 Task: Add Vital Proteins Collagen Peptide Packet to the cart.
Action: Mouse moved to (263, 120)
Screenshot: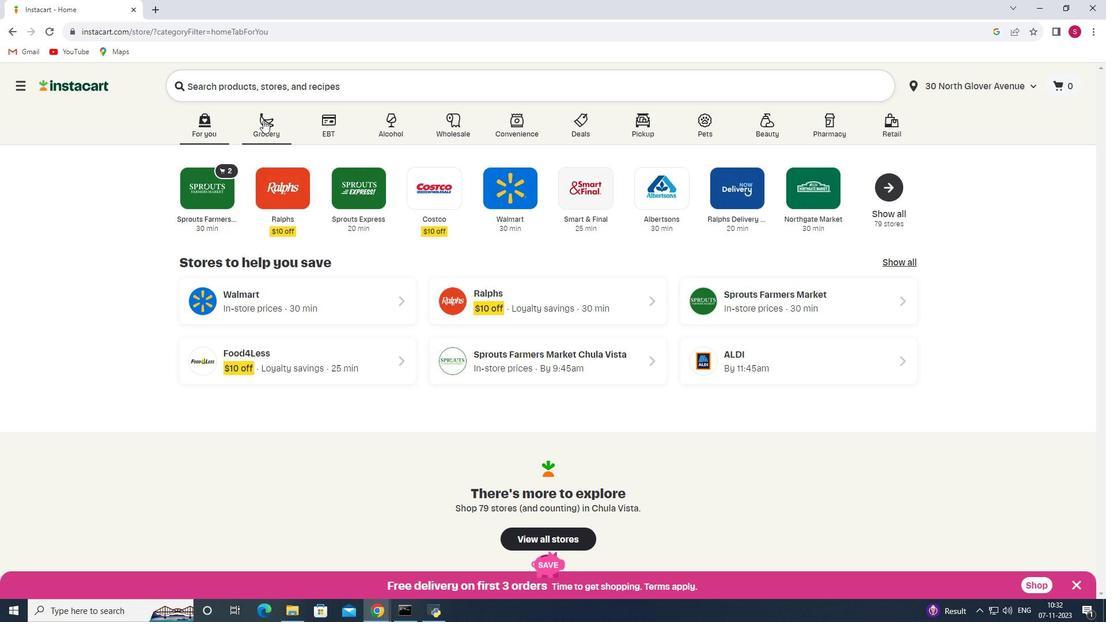 
Action: Mouse pressed left at (263, 120)
Screenshot: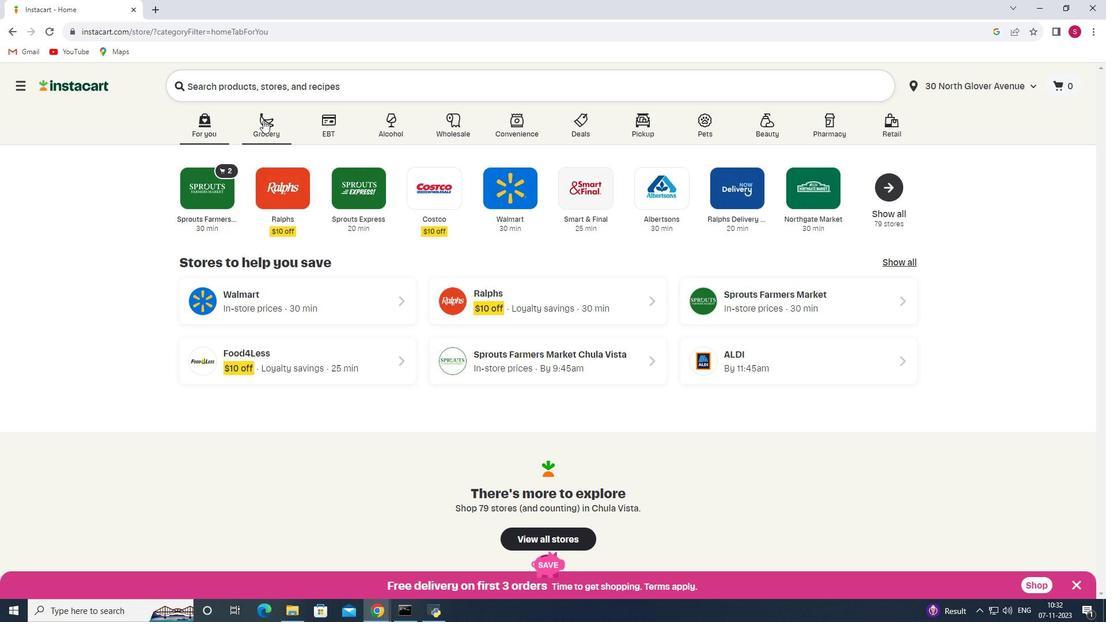 
Action: Mouse moved to (247, 343)
Screenshot: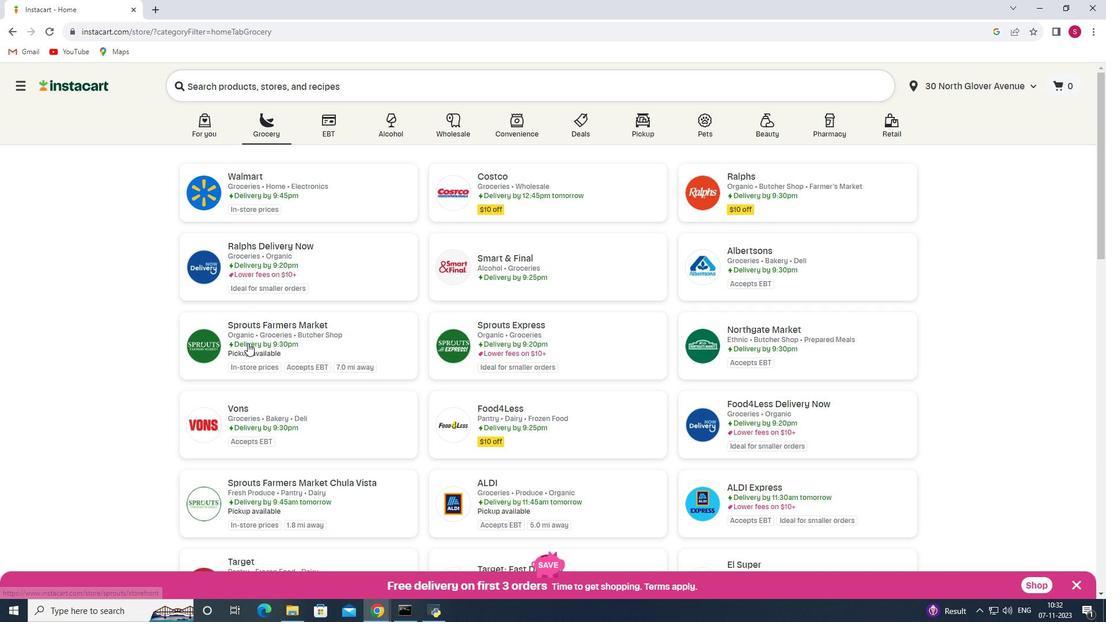 
Action: Mouse pressed left at (247, 343)
Screenshot: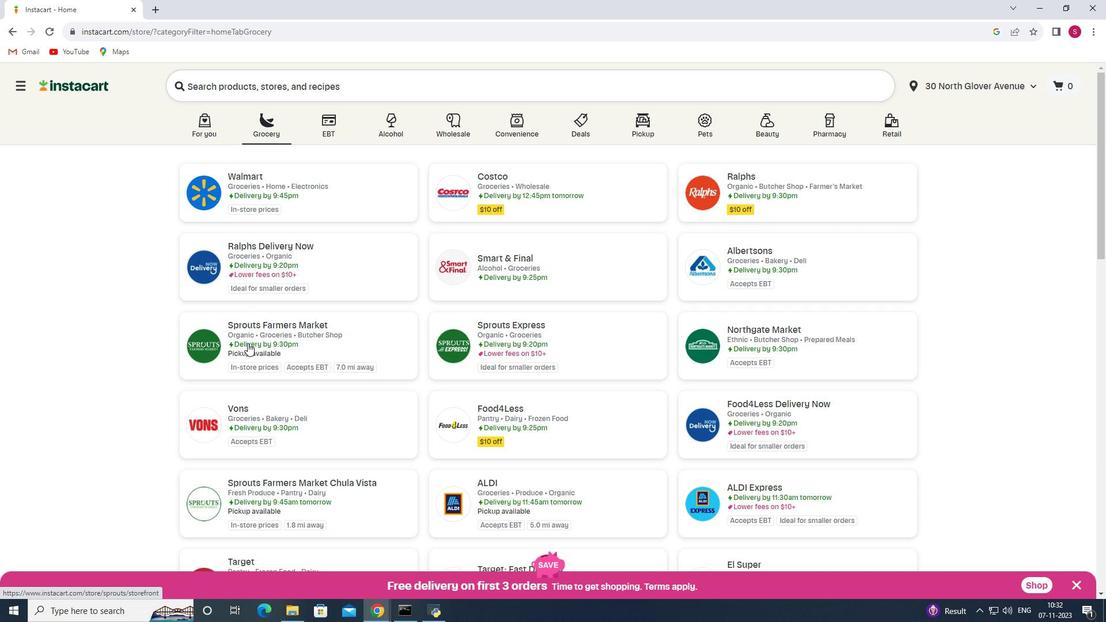 
Action: Mouse moved to (86, 325)
Screenshot: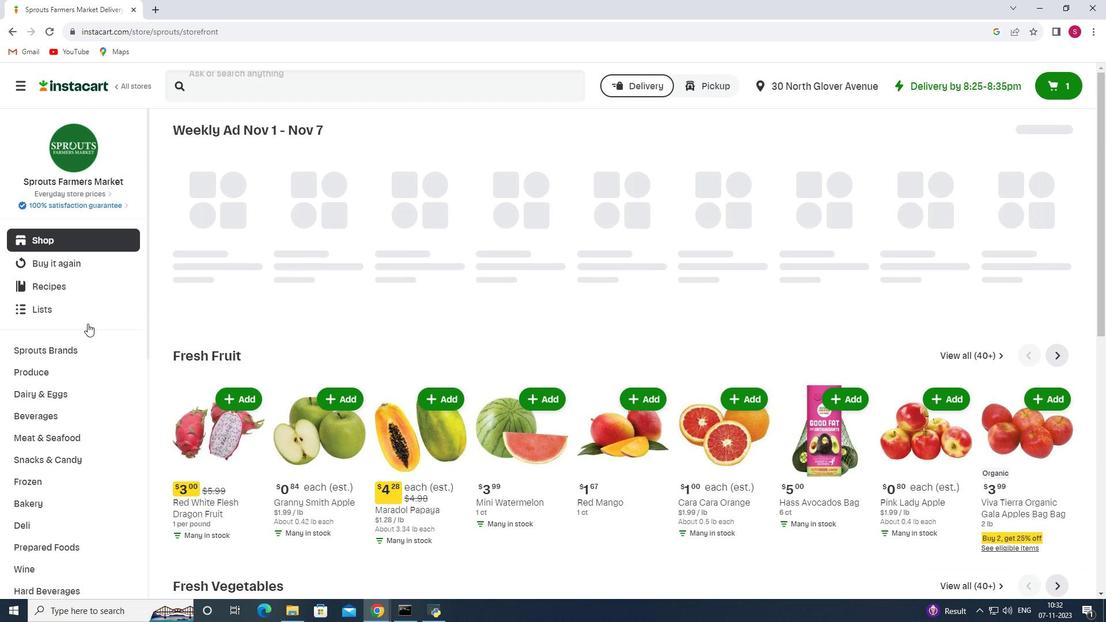 
Action: Mouse scrolled (86, 324) with delta (0, 0)
Screenshot: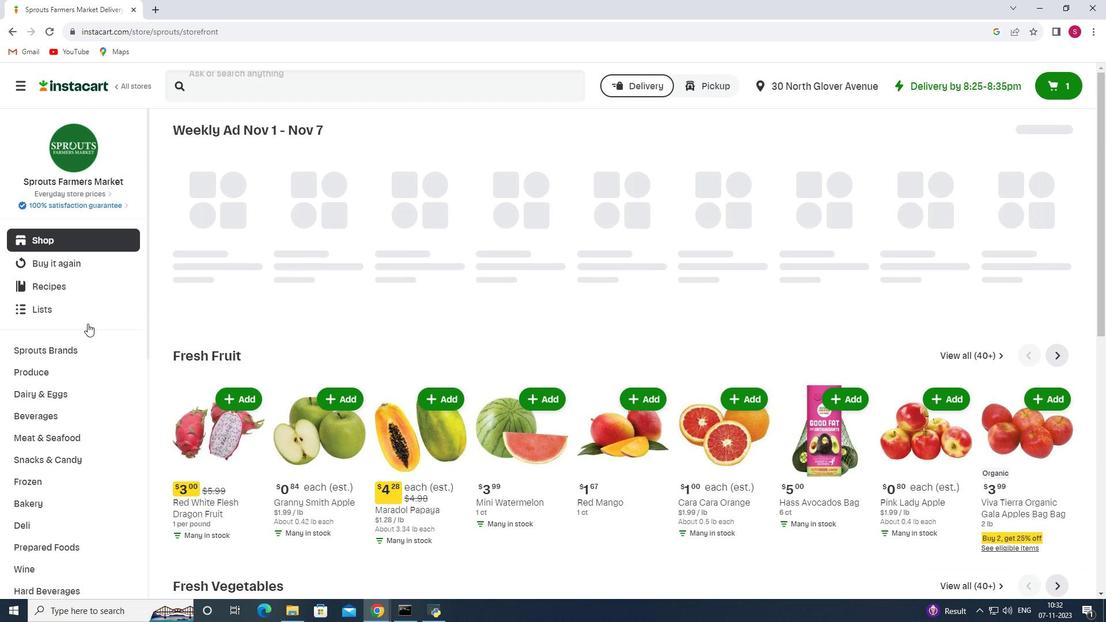 
Action: Mouse moved to (84, 328)
Screenshot: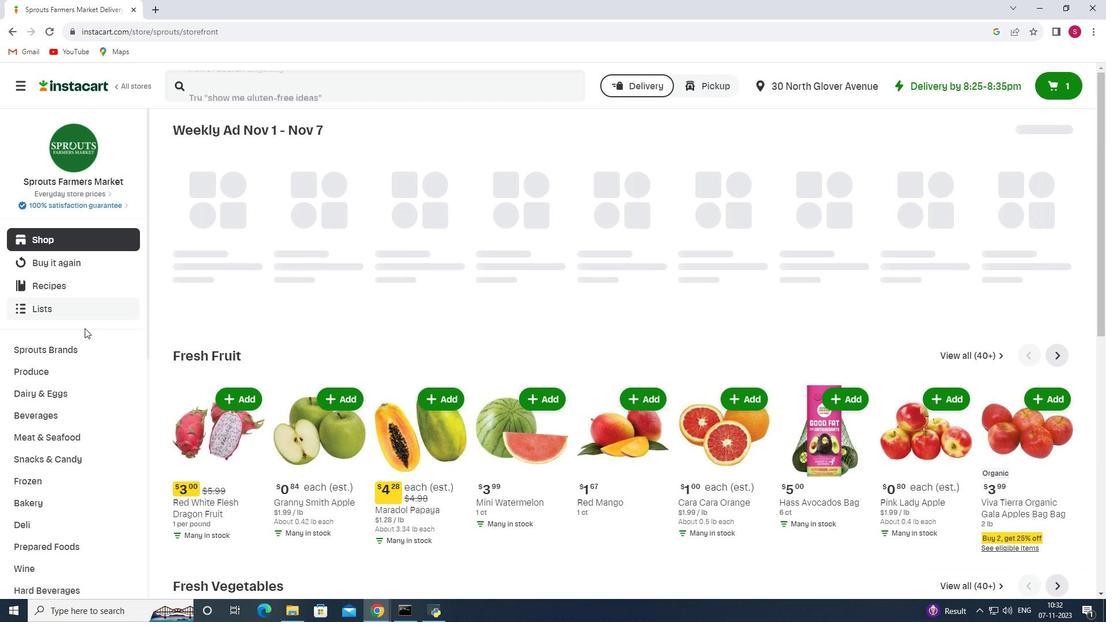 
Action: Mouse scrolled (84, 327) with delta (0, 0)
Screenshot: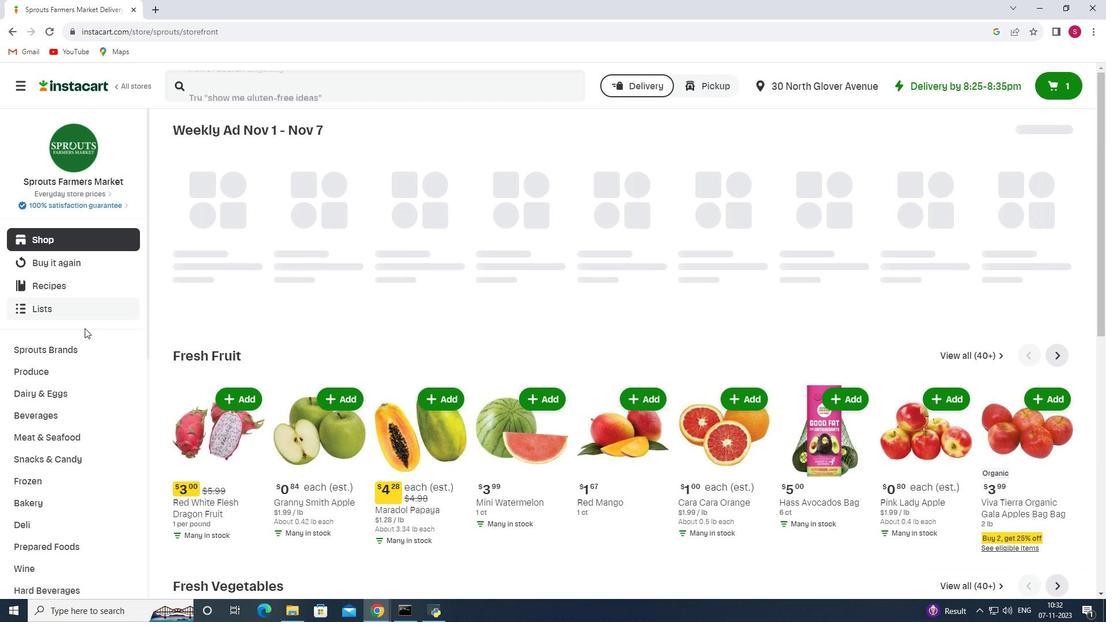 
Action: Mouse moved to (84, 328)
Screenshot: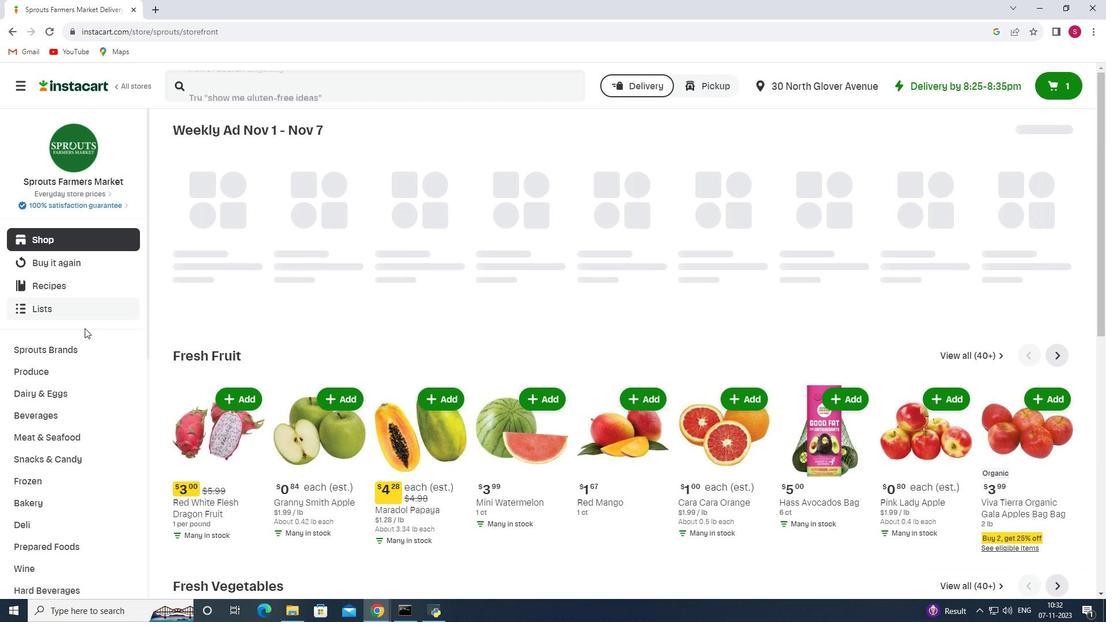 
Action: Mouse scrolled (84, 328) with delta (0, 0)
Screenshot: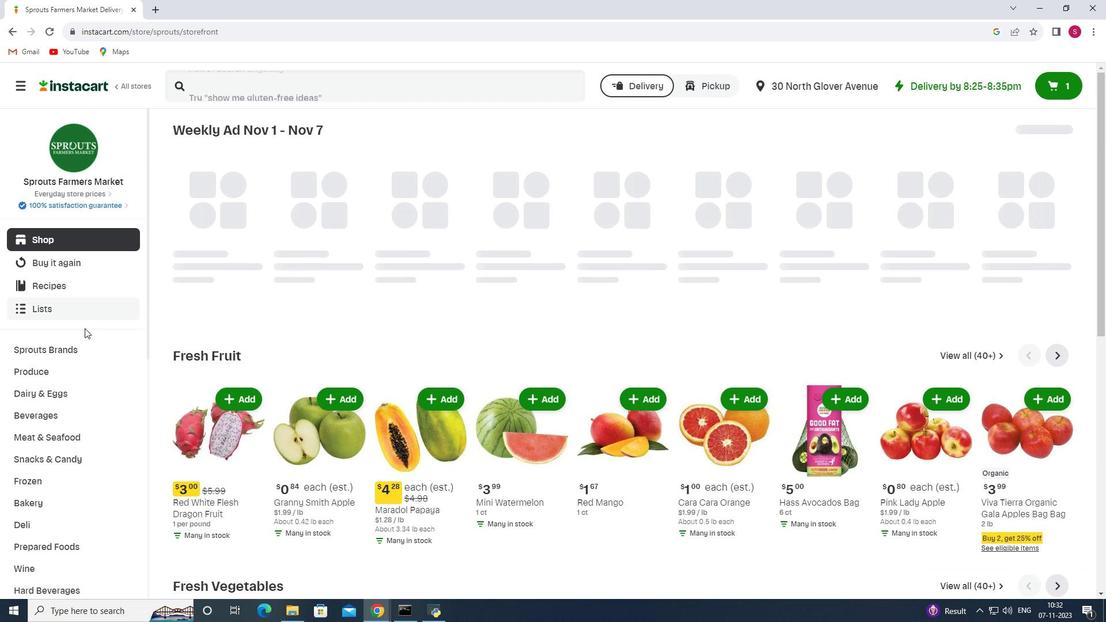 
Action: Mouse moved to (84, 329)
Screenshot: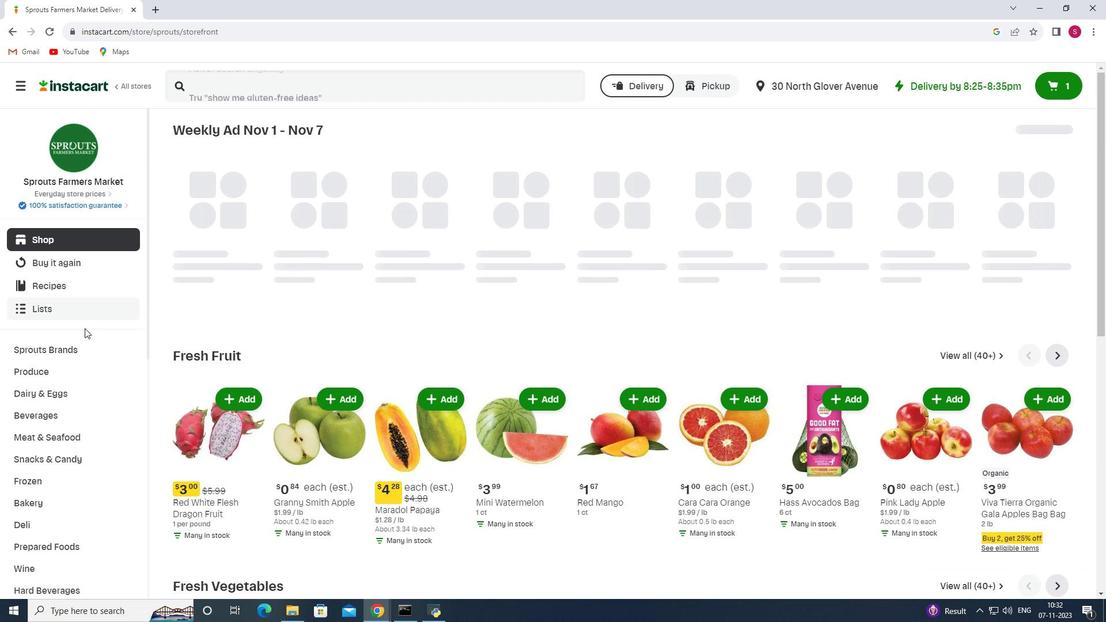 
Action: Mouse scrolled (84, 328) with delta (0, 0)
Screenshot: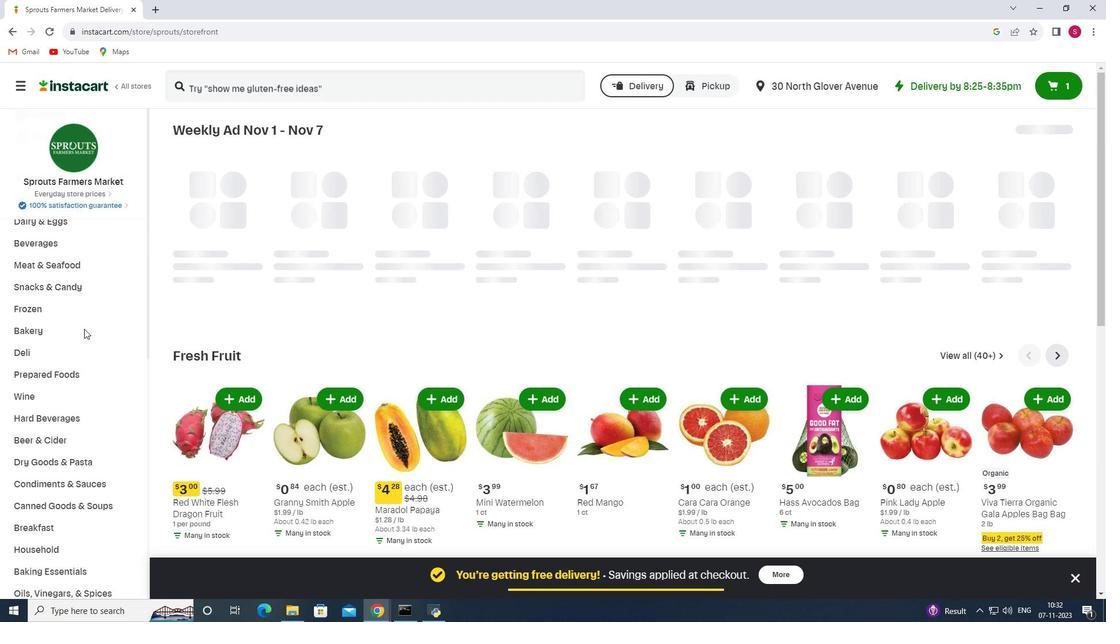 
Action: Mouse scrolled (84, 328) with delta (0, 0)
Screenshot: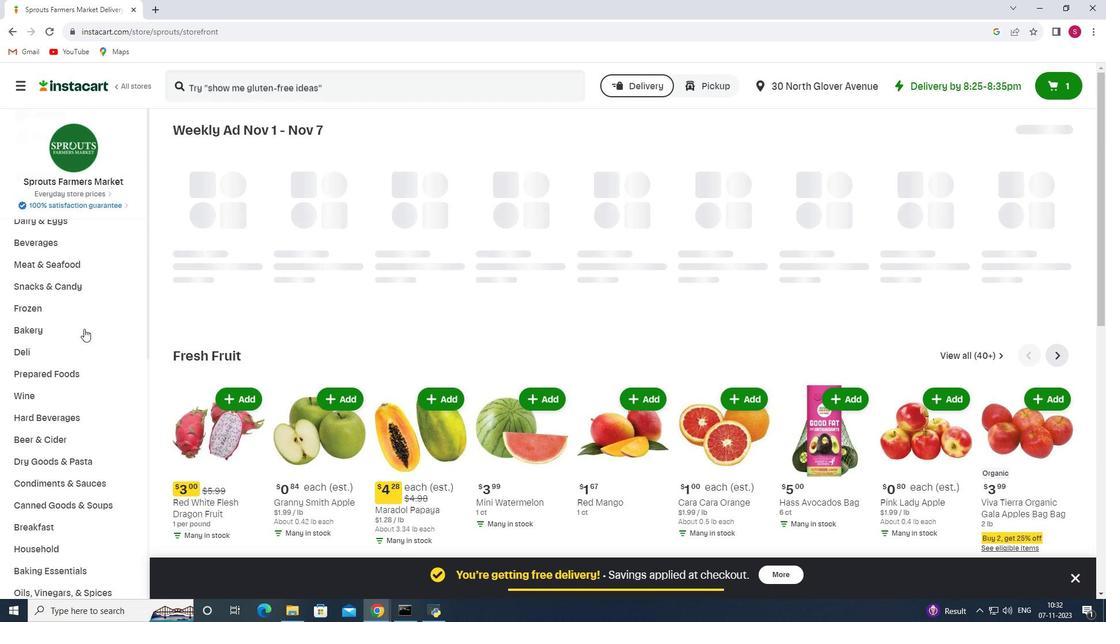 
Action: Mouse scrolled (84, 328) with delta (0, 0)
Screenshot: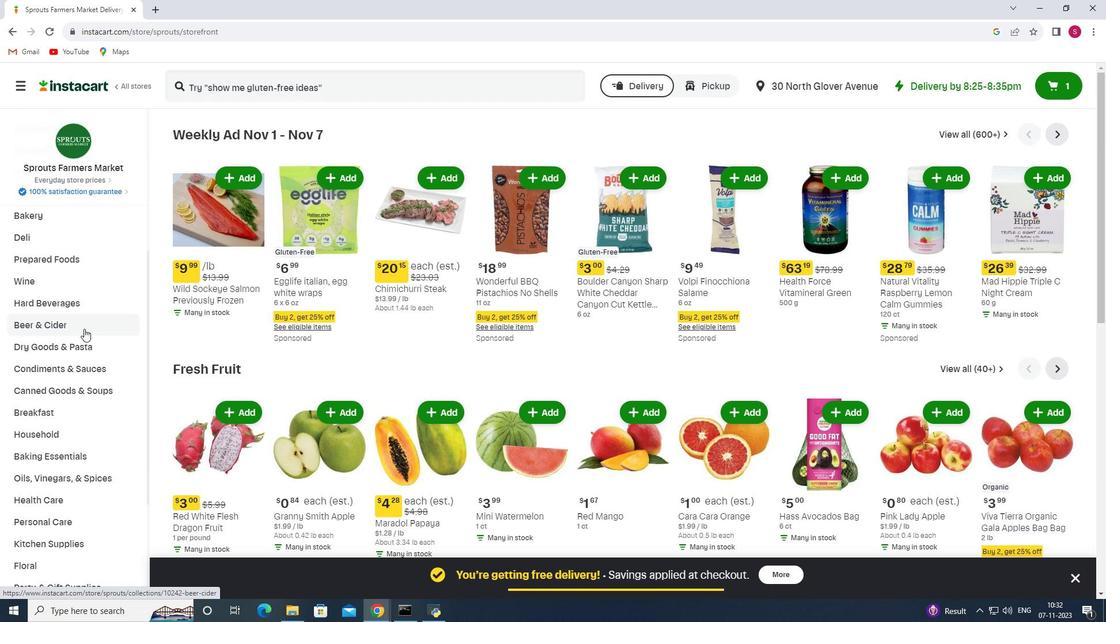 
Action: Mouse scrolled (84, 328) with delta (0, 0)
Screenshot: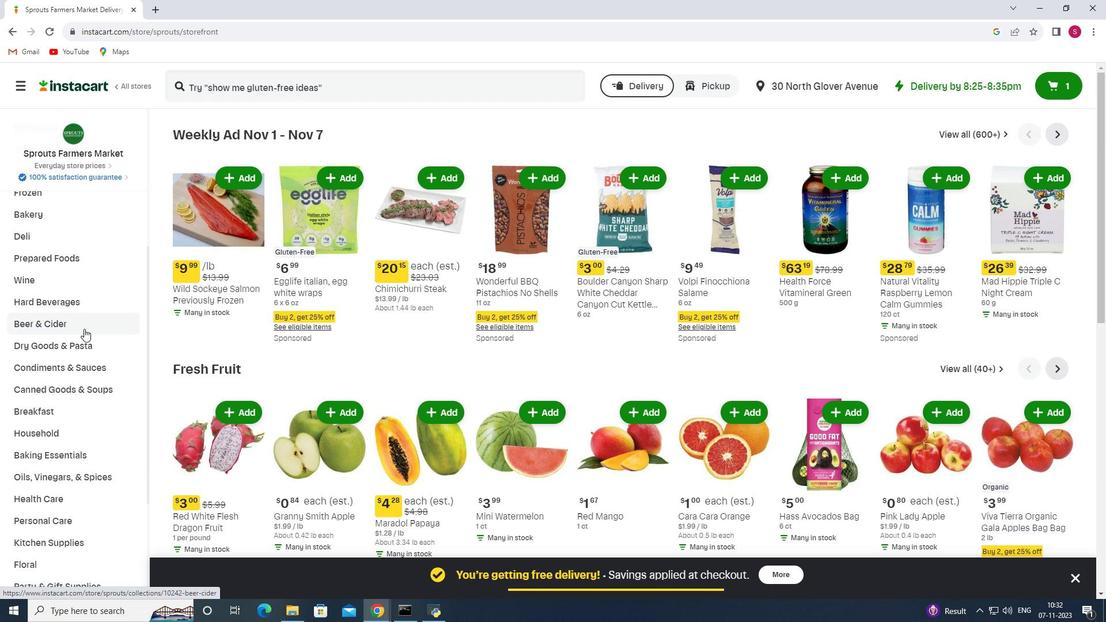 
Action: Mouse scrolled (84, 328) with delta (0, 0)
Screenshot: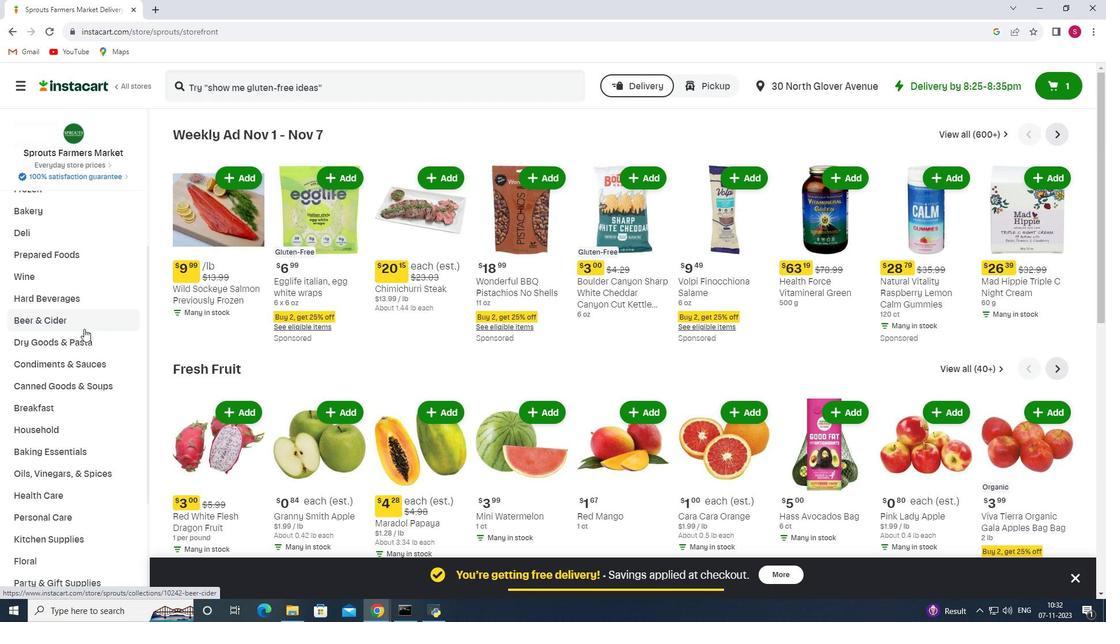
Action: Mouse moved to (50, 386)
Screenshot: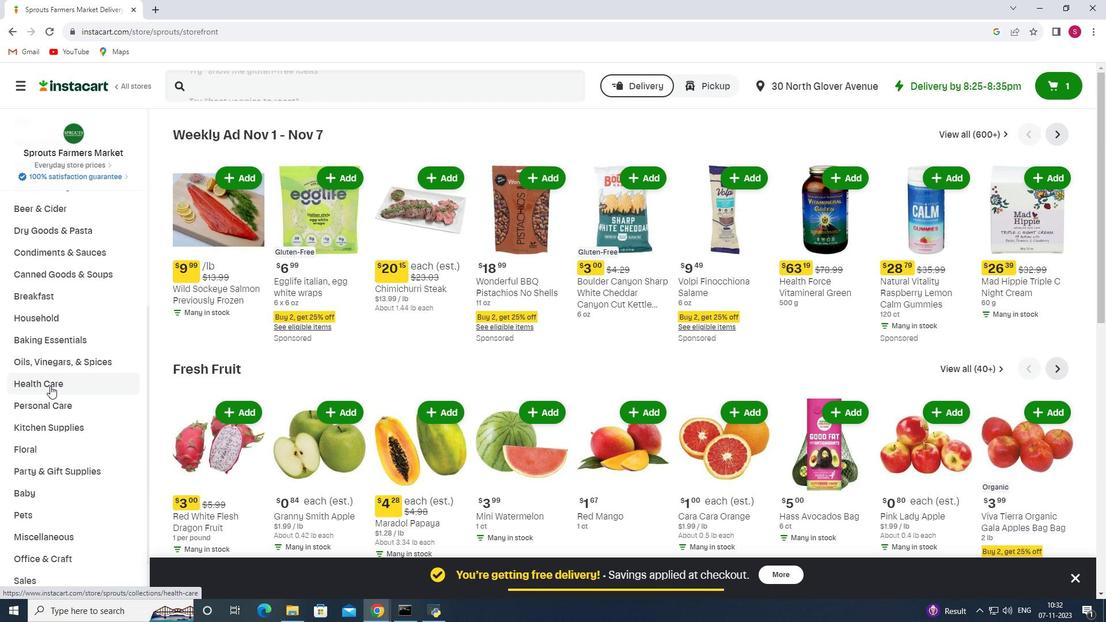 
Action: Mouse pressed left at (50, 386)
Screenshot: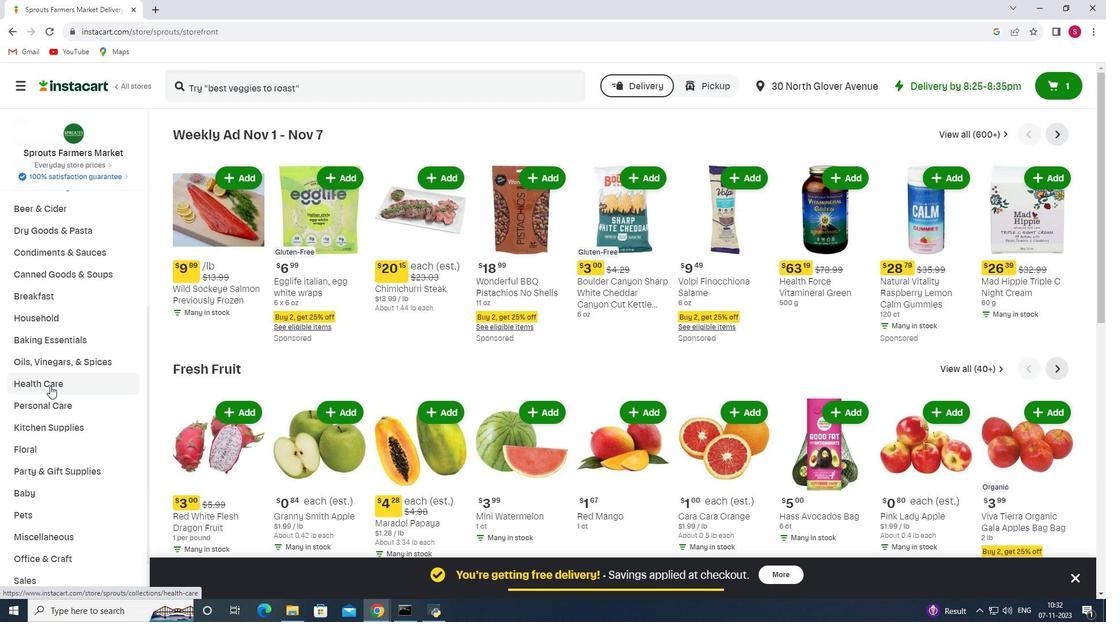 
Action: Mouse moved to (391, 169)
Screenshot: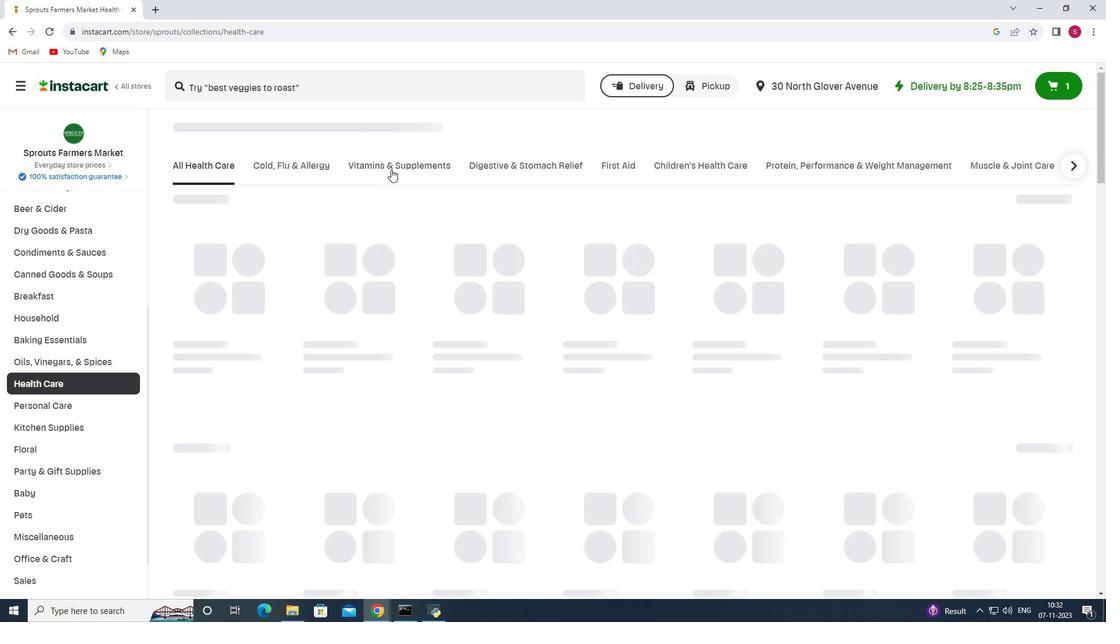 
Action: Mouse pressed left at (391, 169)
Screenshot: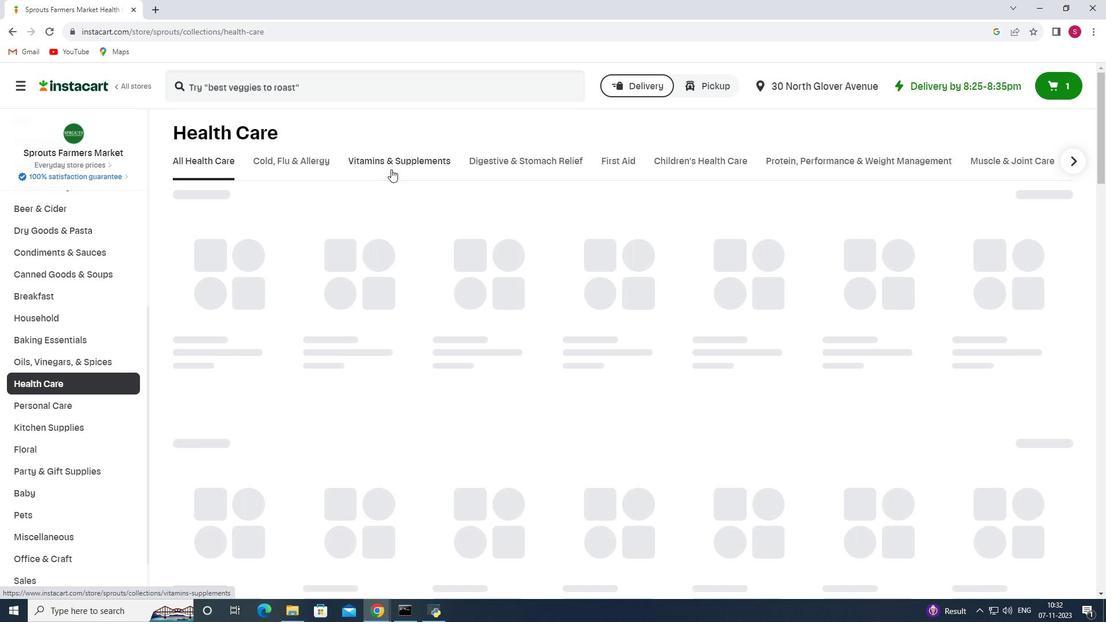 
Action: Mouse moved to (461, 213)
Screenshot: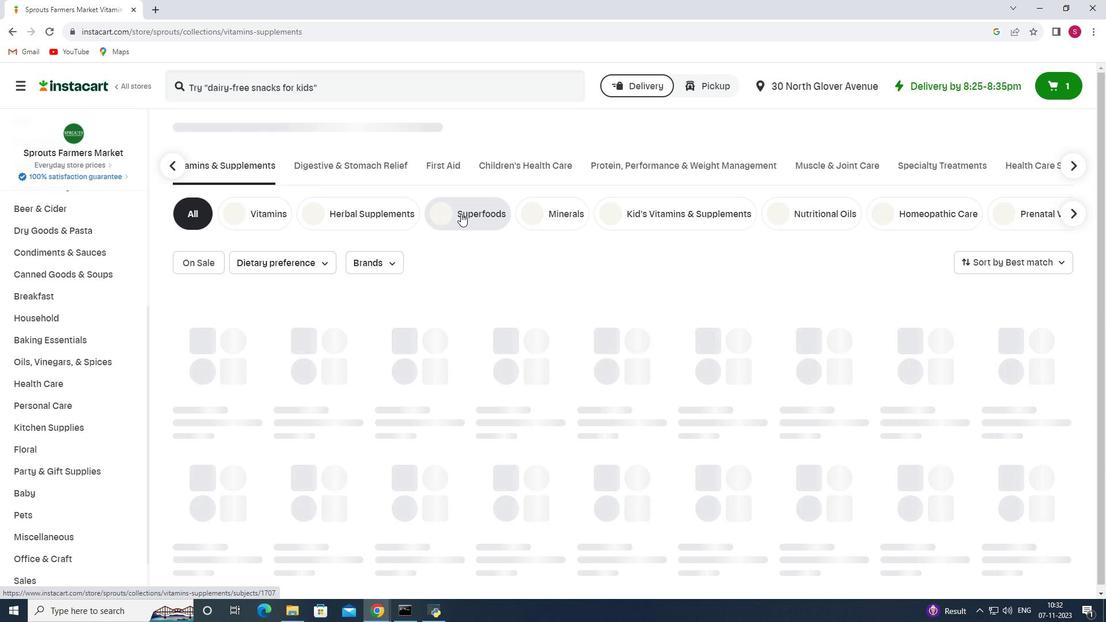
Action: Mouse pressed left at (461, 213)
Screenshot: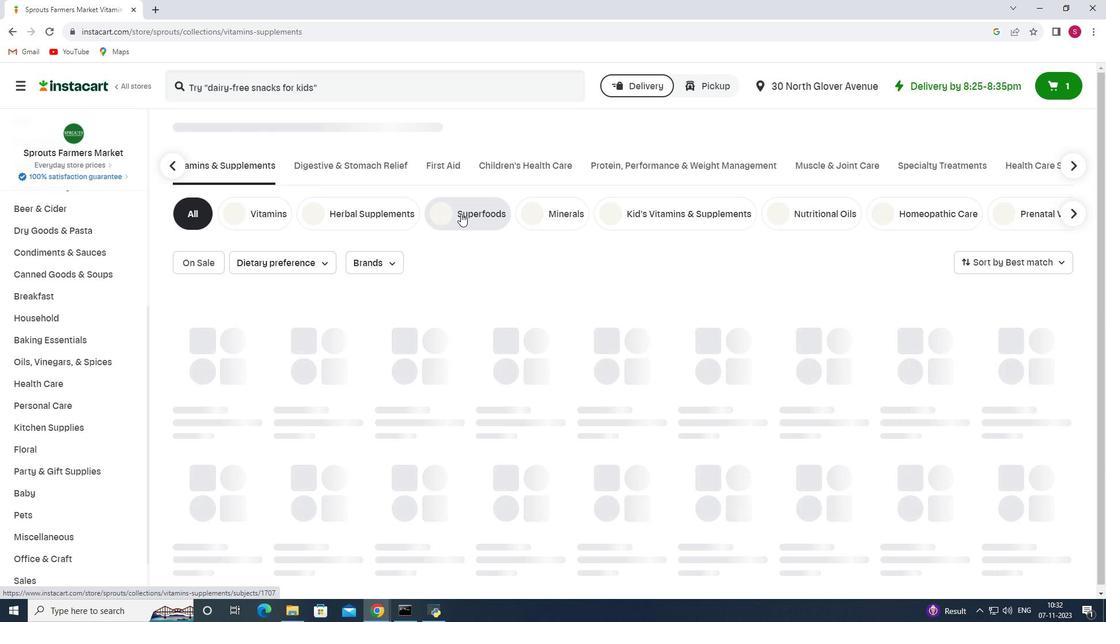 
Action: Mouse moved to (358, 87)
Screenshot: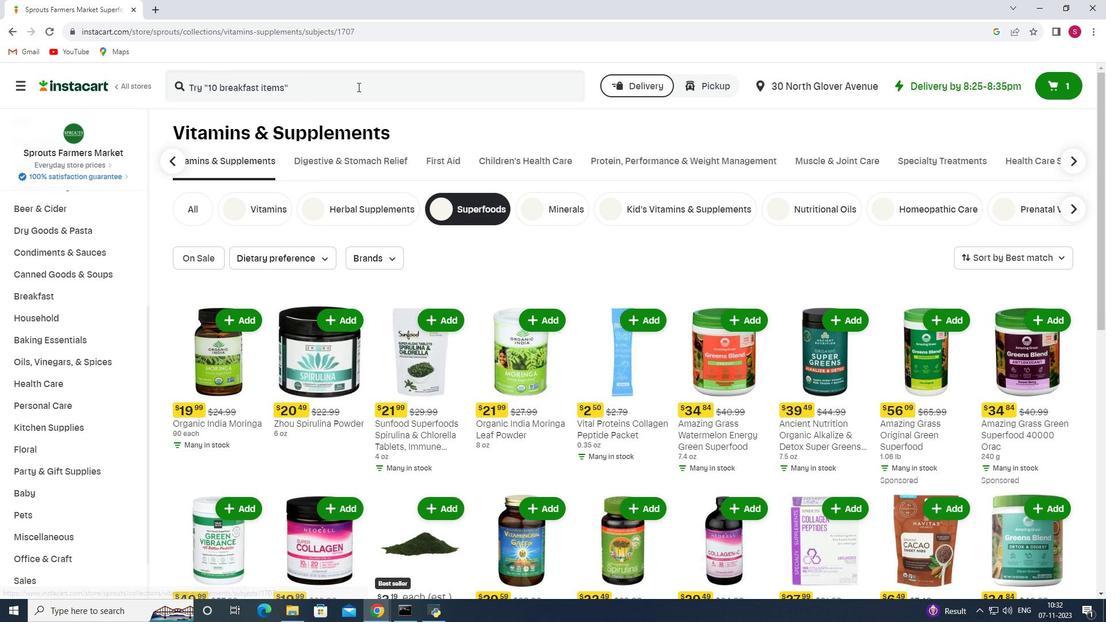 
Action: Mouse pressed left at (358, 87)
Screenshot: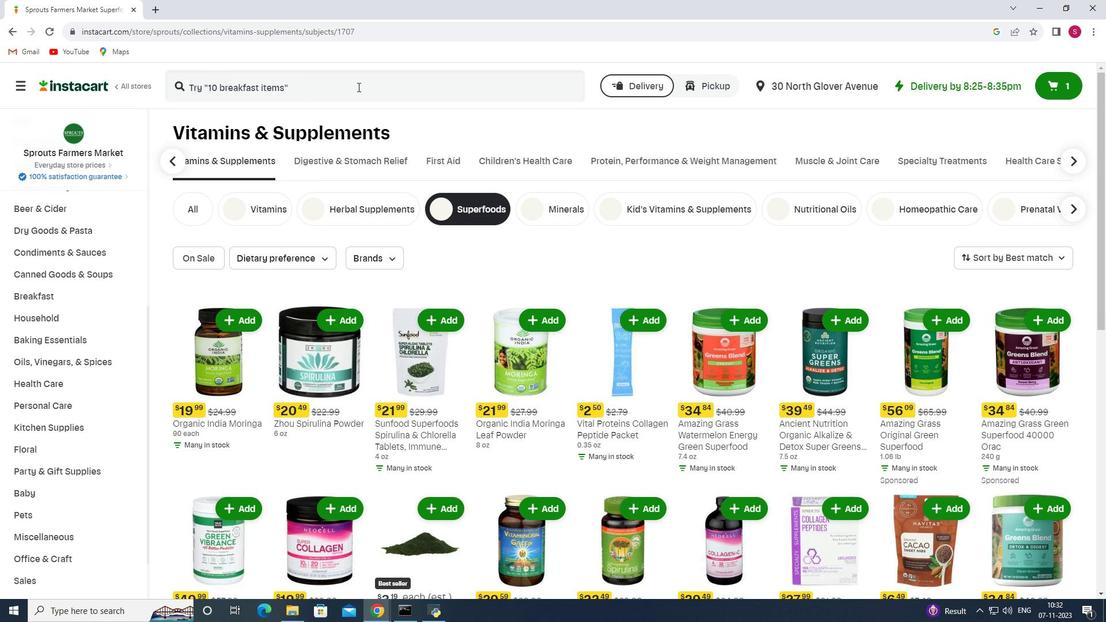 
Action: Key pressed <Key.shift><Key.shift><Key.shift><Key.shift><Key.shift><Key.shift><Key.shift><Key.shift>Vital<Key.space><Key.shift>Proteins<Key.space><Key.shift>Collagen<Key.space><Key.shift>peptide<Key.space><Key.shift>packet<Key.enter>
Screenshot: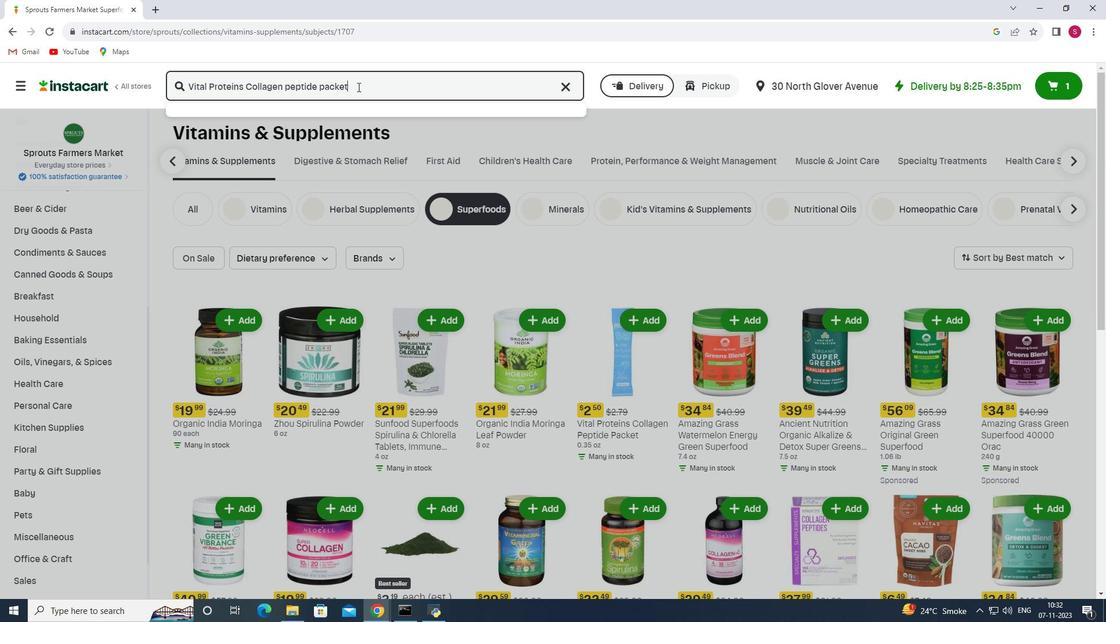 
Action: Mouse moved to (381, 139)
Screenshot: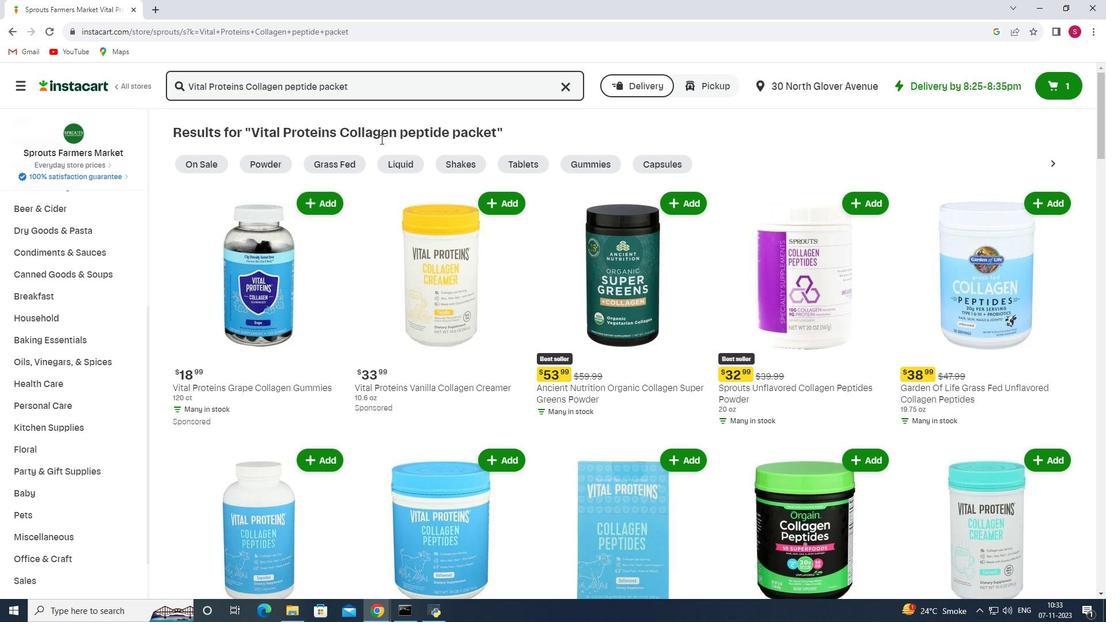 
Action: Mouse scrolled (381, 138) with delta (0, 0)
Screenshot: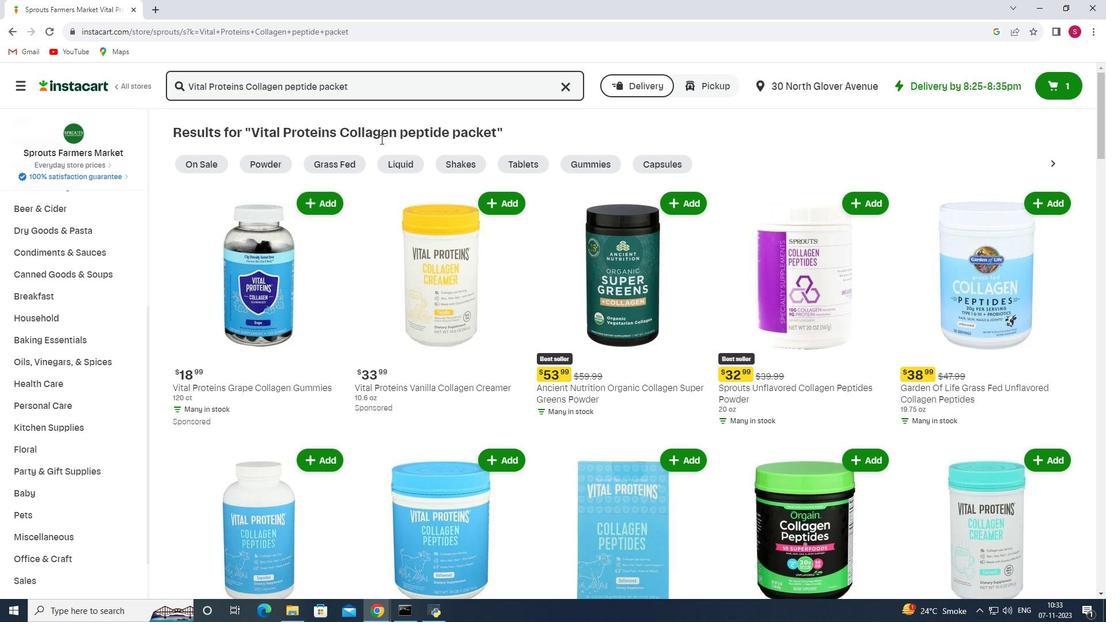 
Action: Mouse moved to (453, 200)
Screenshot: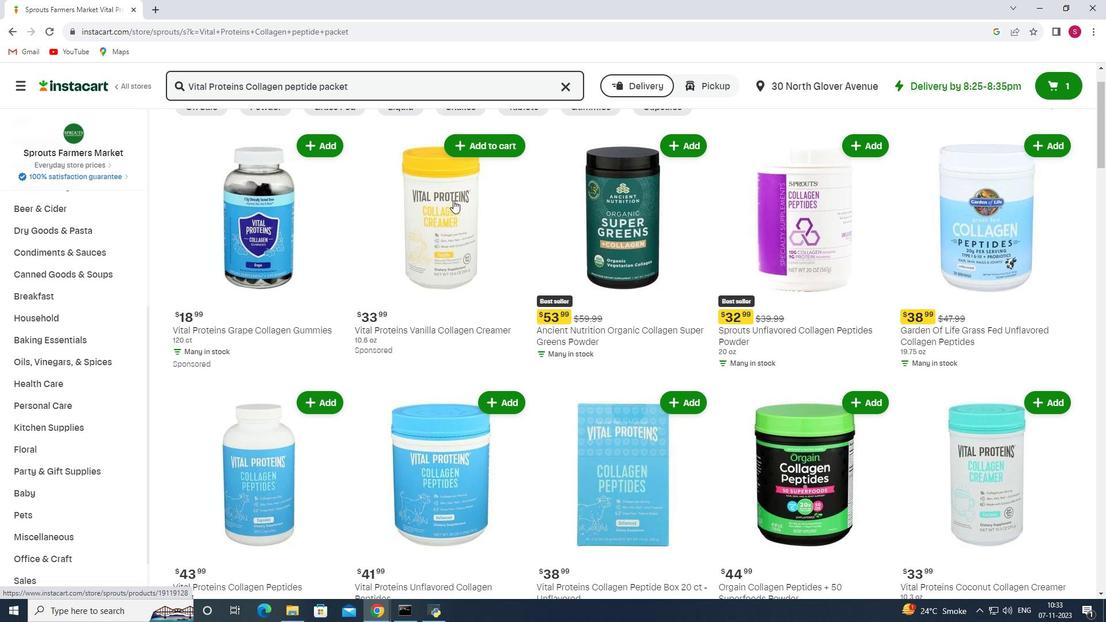 
Action: Mouse scrolled (453, 200) with delta (0, 0)
Screenshot: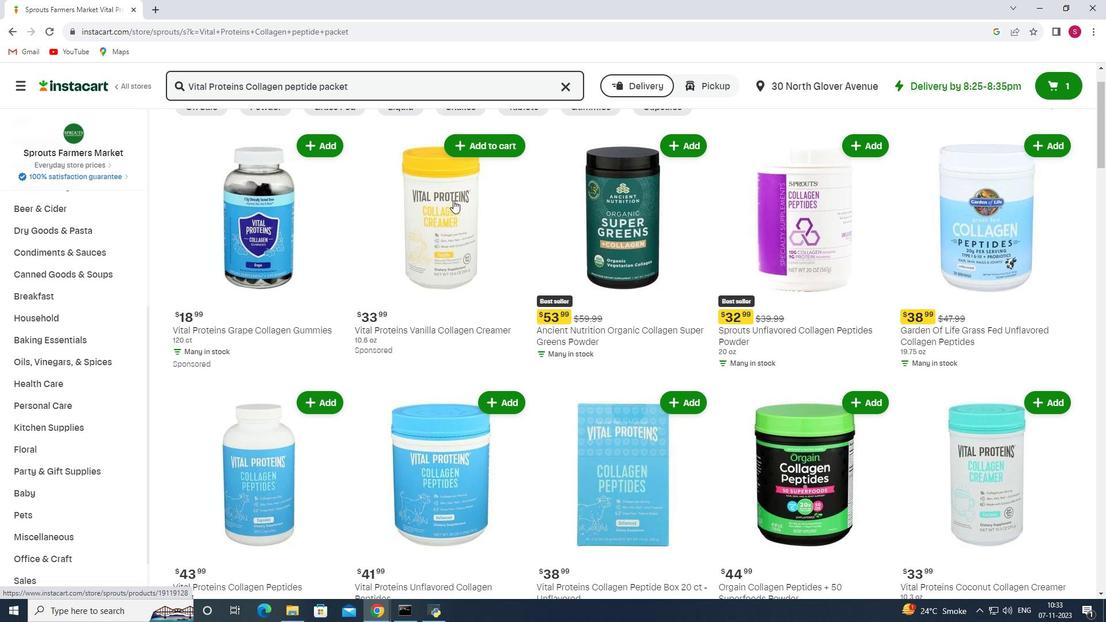 
Action: Mouse scrolled (453, 200) with delta (0, 0)
Screenshot: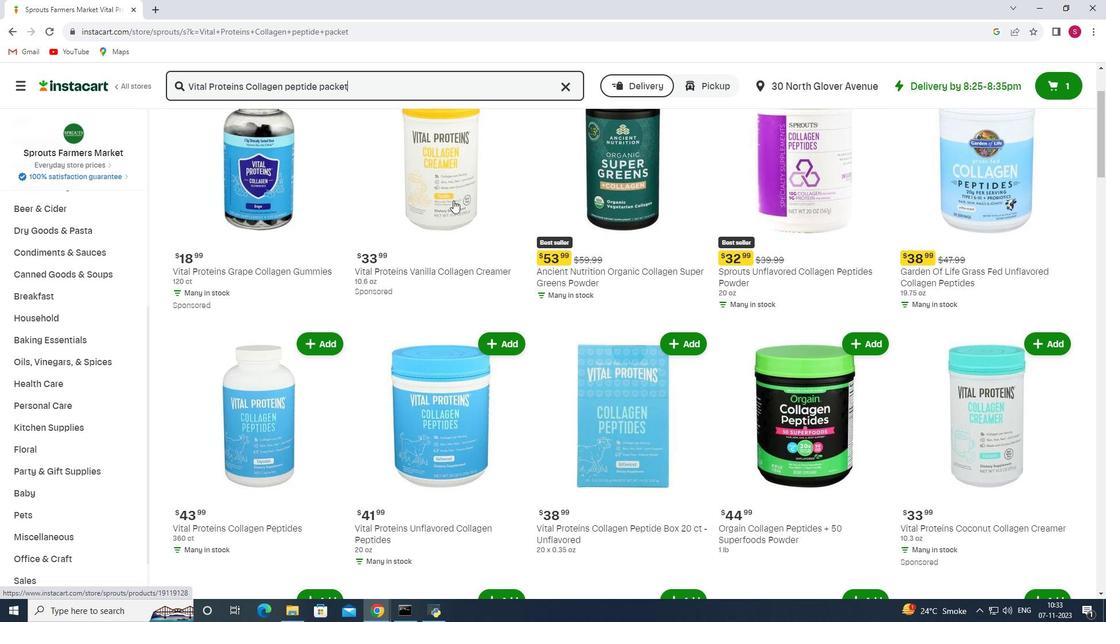 
Action: Mouse scrolled (453, 200) with delta (0, 0)
Screenshot: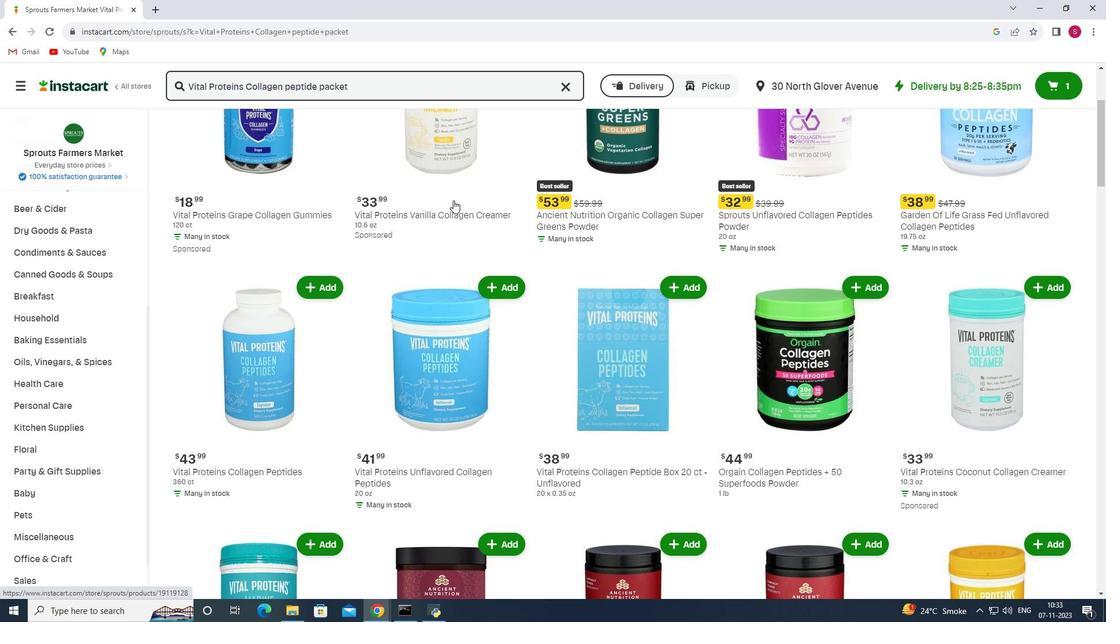 
Action: Mouse moved to (460, 184)
Screenshot: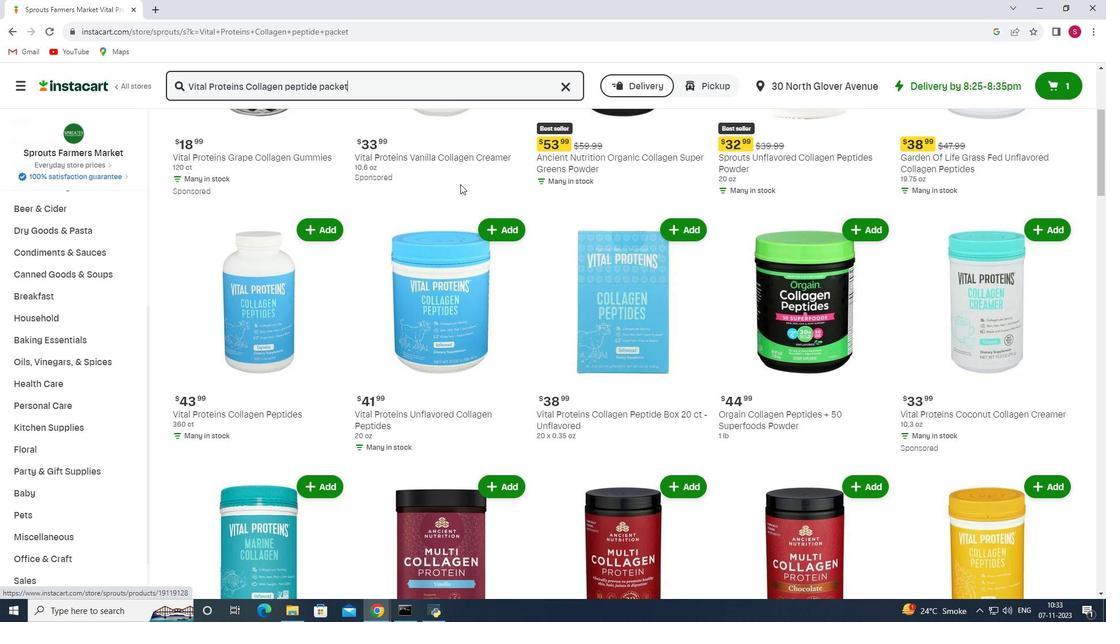 
Action: Mouse scrolled (460, 183) with delta (0, 0)
Screenshot: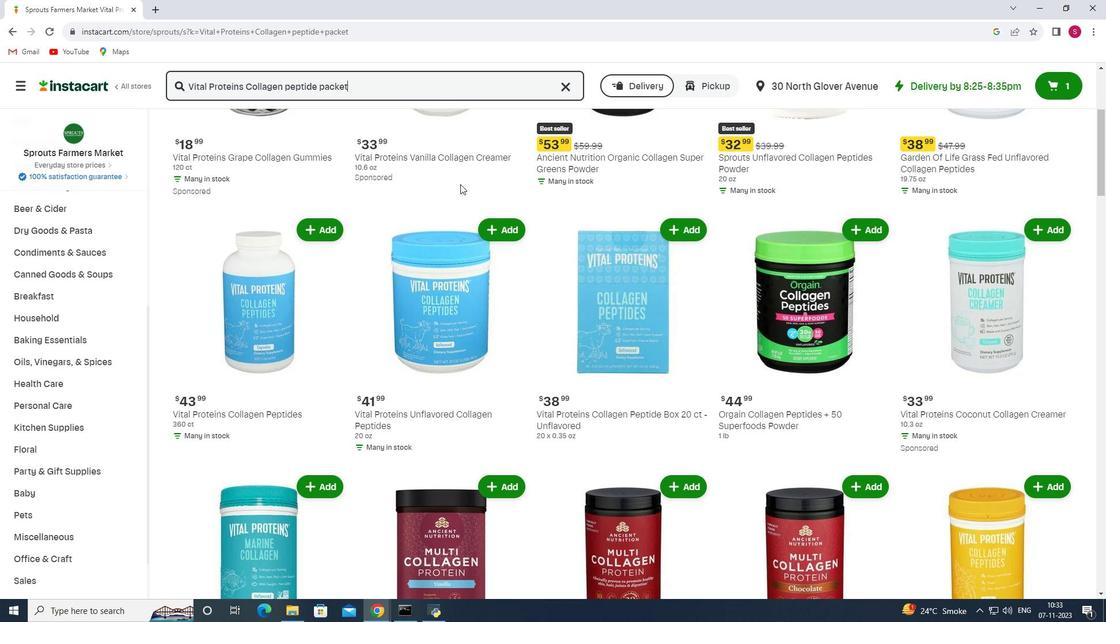 
Action: Mouse moved to (489, 182)
Screenshot: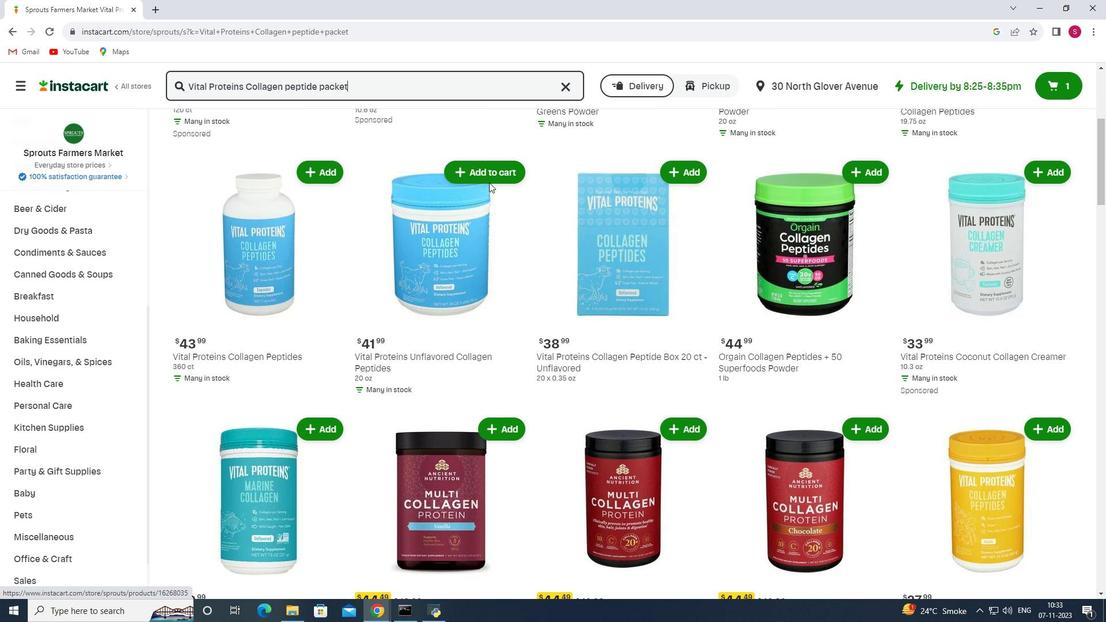 
Action: Mouse scrolled (489, 182) with delta (0, 0)
Screenshot: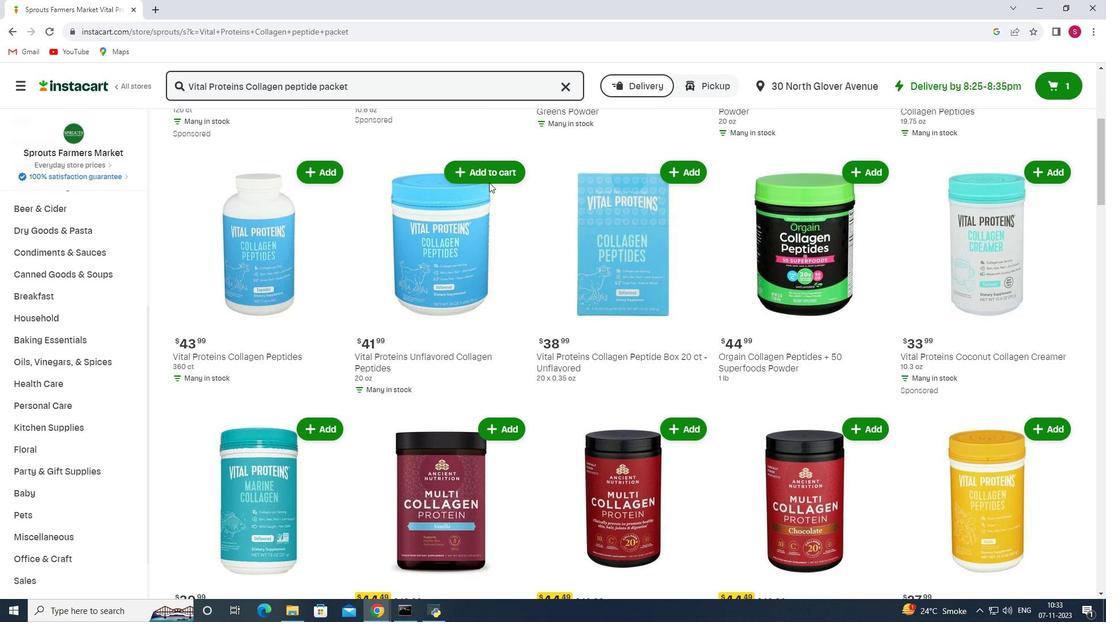 
Action: Mouse scrolled (489, 182) with delta (0, 0)
Screenshot: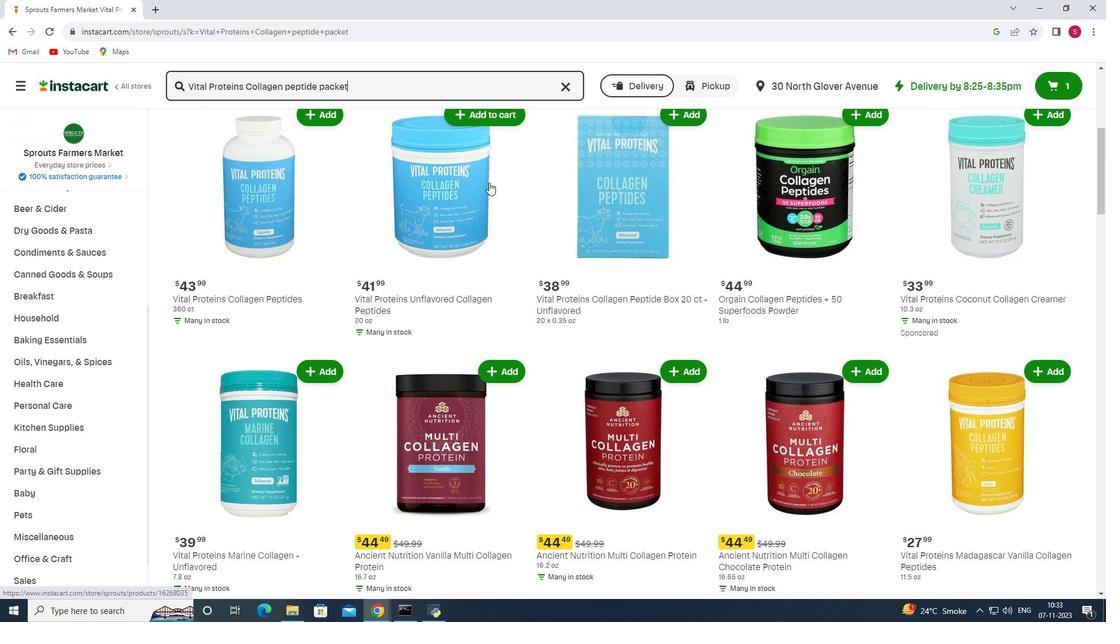 
Action: Mouse scrolled (489, 182) with delta (0, 0)
Screenshot: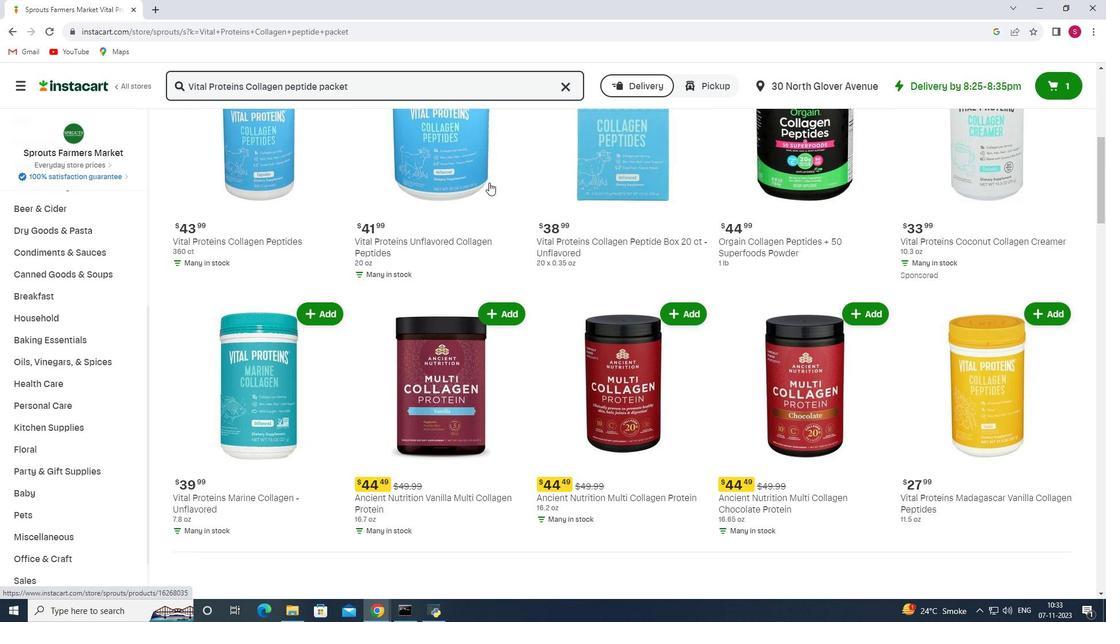 
Action: Mouse scrolled (489, 182) with delta (0, 0)
Screenshot: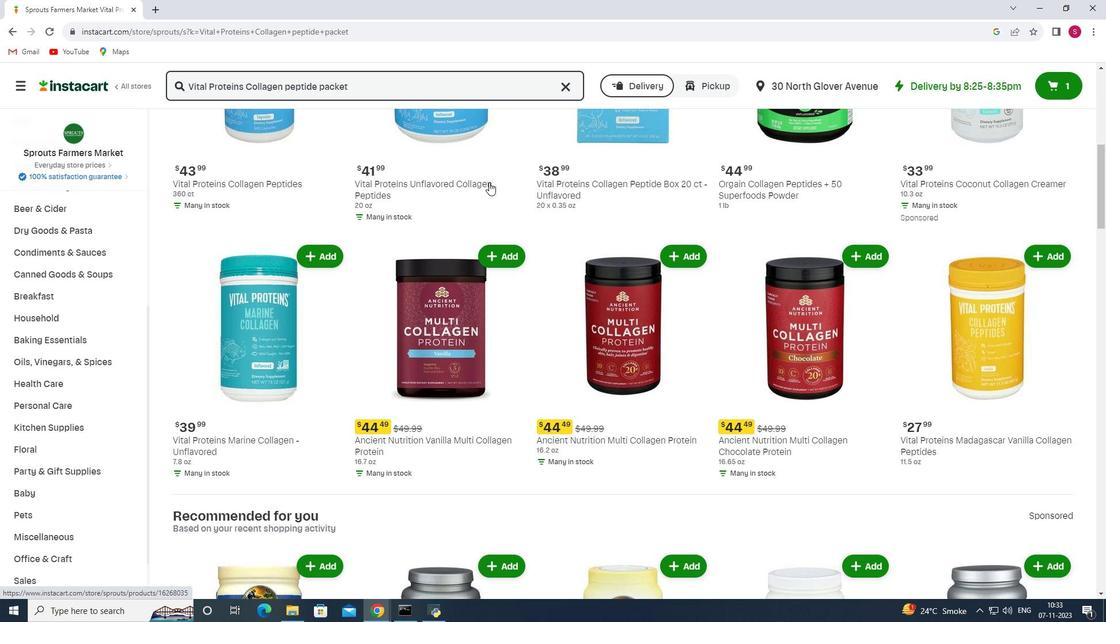 
Action: Mouse scrolled (489, 182) with delta (0, 0)
Screenshot: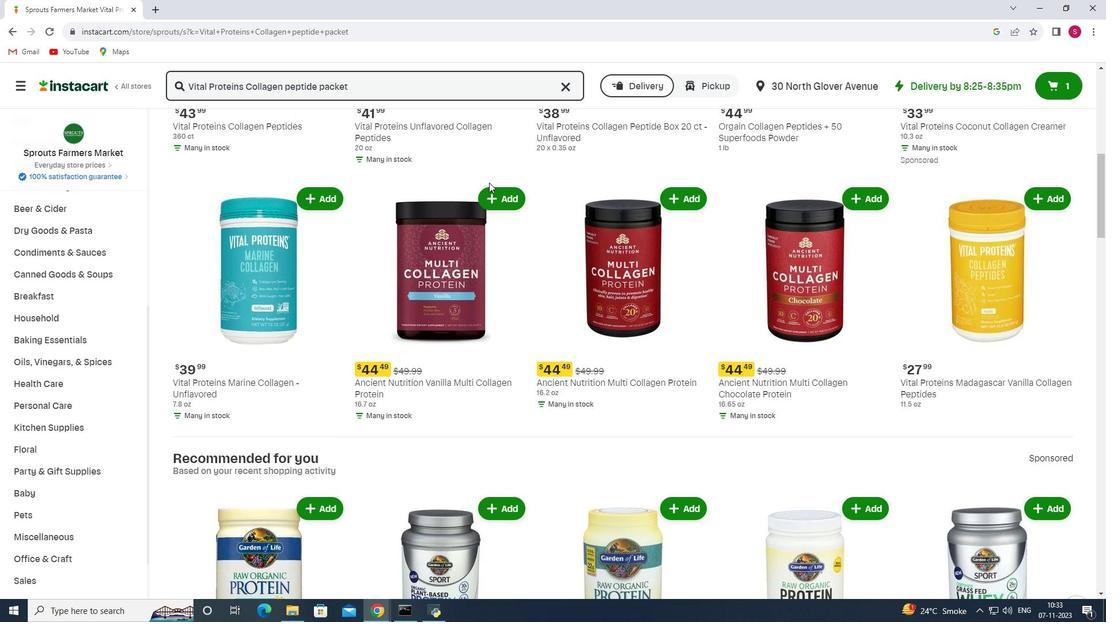 
Action: Mouse scrolled (489, 182) with delta (0, 0)
Screenshot: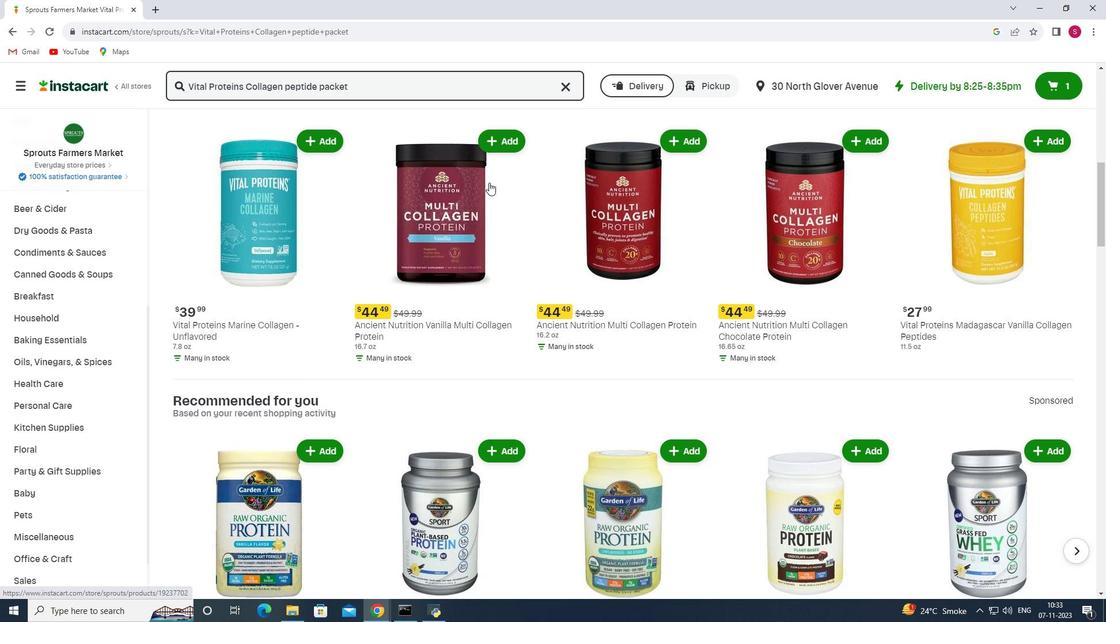 
Action: Mouse scrolled (489, 182) with delta (0, 0)
Screenshot: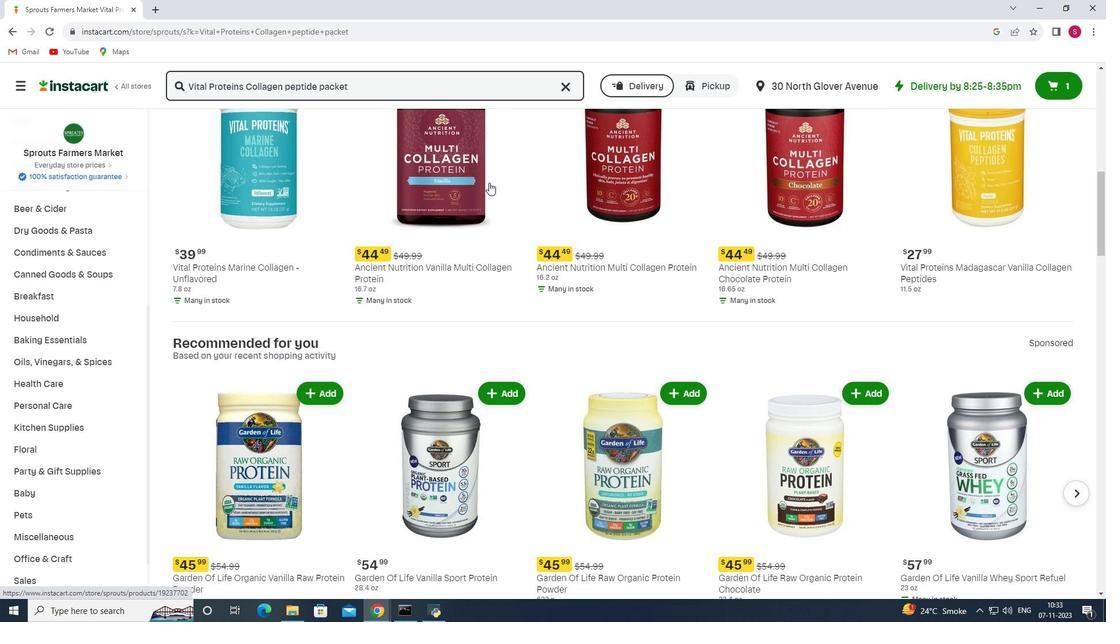 
Action: Mouse scrolled (489, 182) with delta (0, 0)
Screenshot: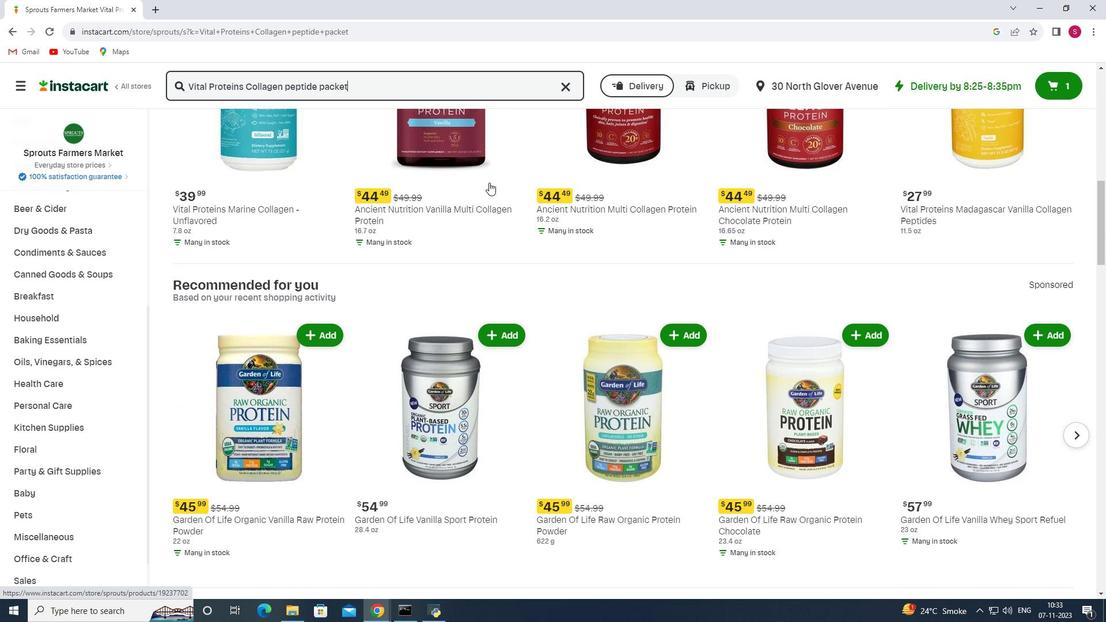 
Action: Mouse scrolled (489, 182) with delta (0, 0)
Screenshot: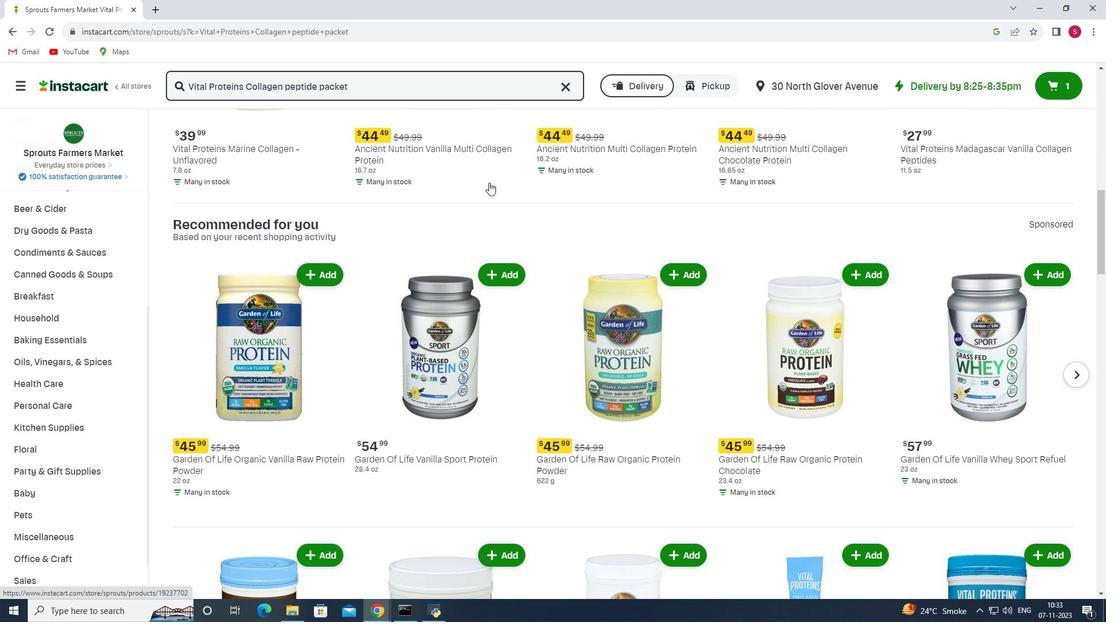 
Action: Mouse scrolled (489, 182) with delta (0, 0)
Screenshot: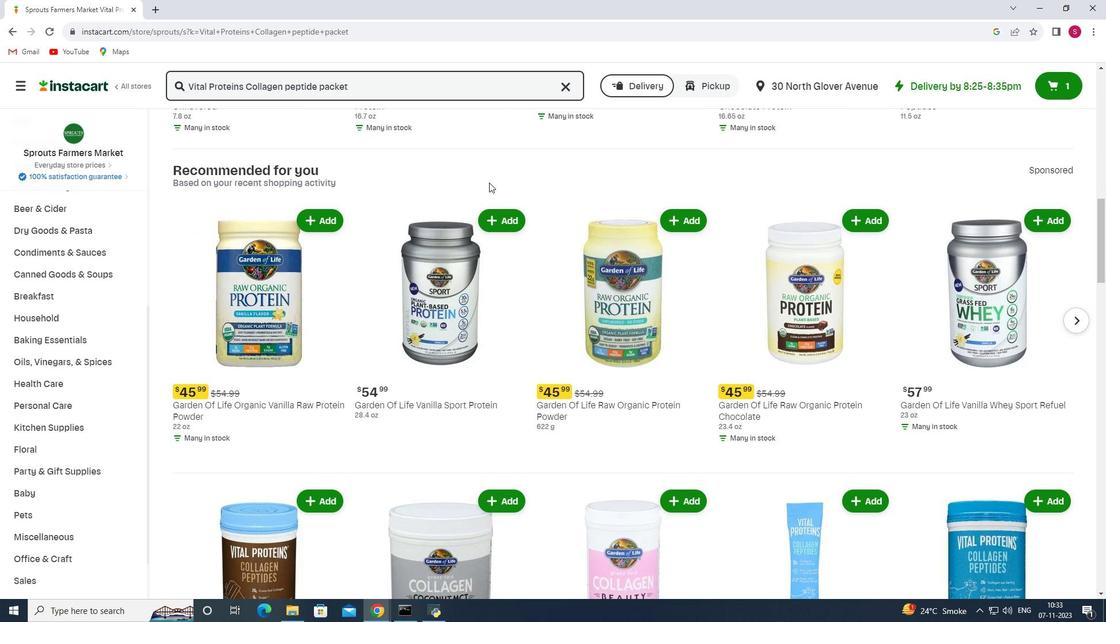 
Action: Mouse scrolled (489, 182) with delta (0, 0)
Screenshot: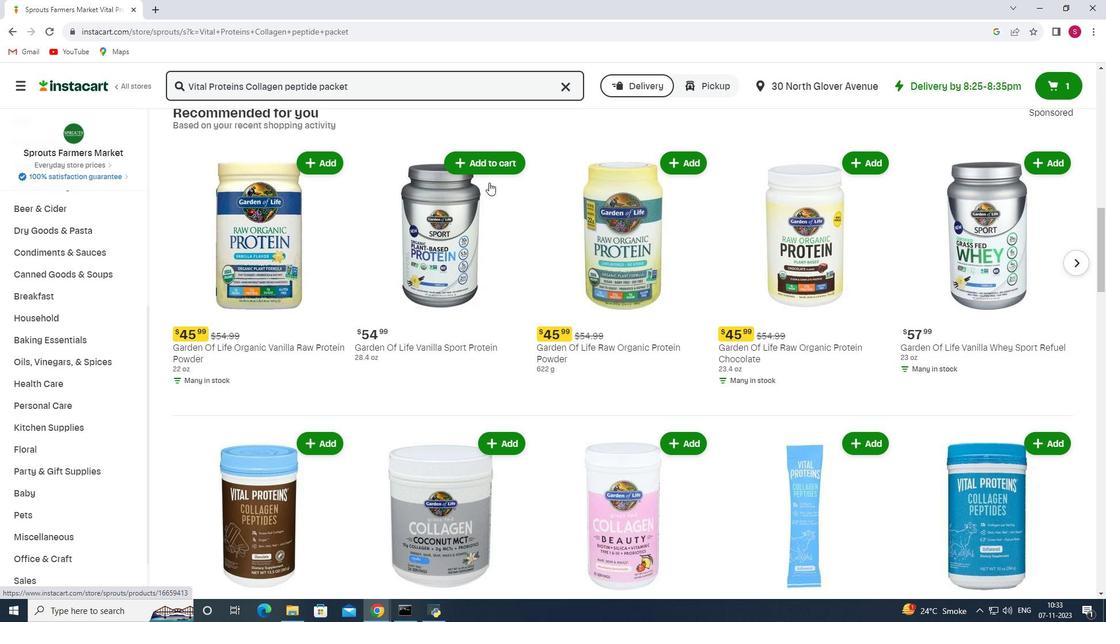 
Action: Mouse scrolled (489, 182) with delta (0, 0)
Screenshot: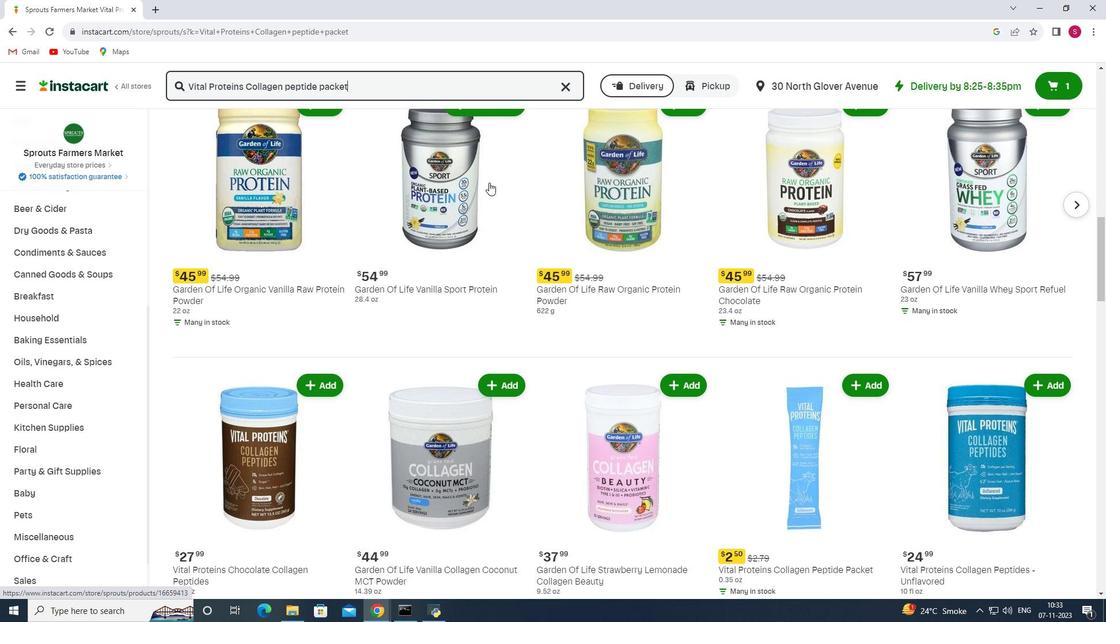 
Action: Mouse scrolled (489, 182) with delta (0, 0)
Screenshot: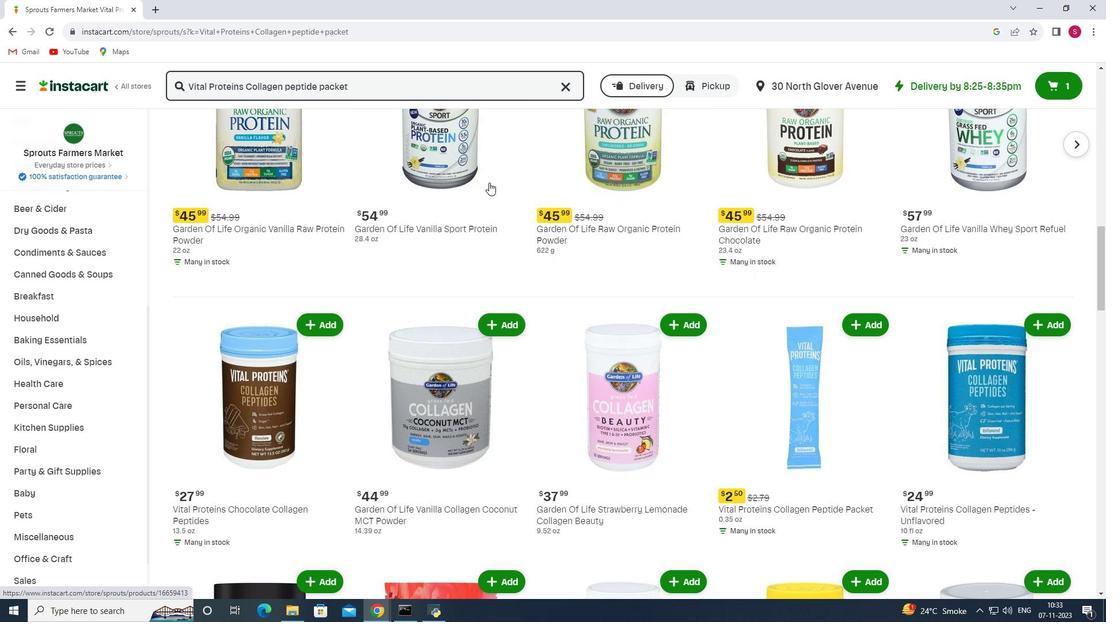 
Action: Mouse scrolled (489, 182) with delta (0, 0)
Screenshot: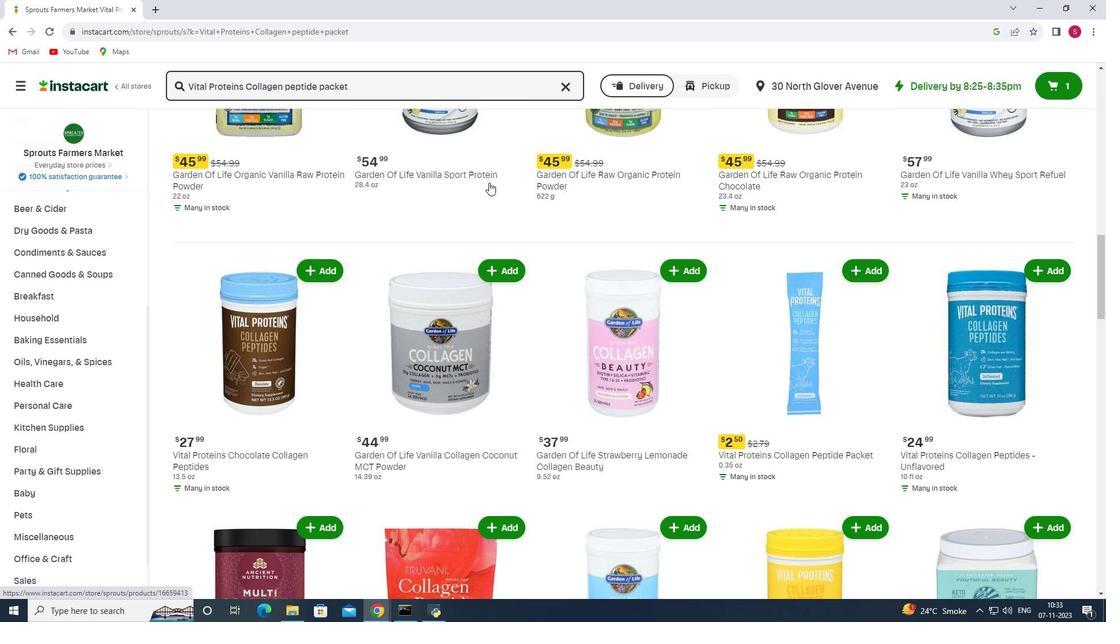 
Action: Mouse moved to (866, 211)
Screenshot: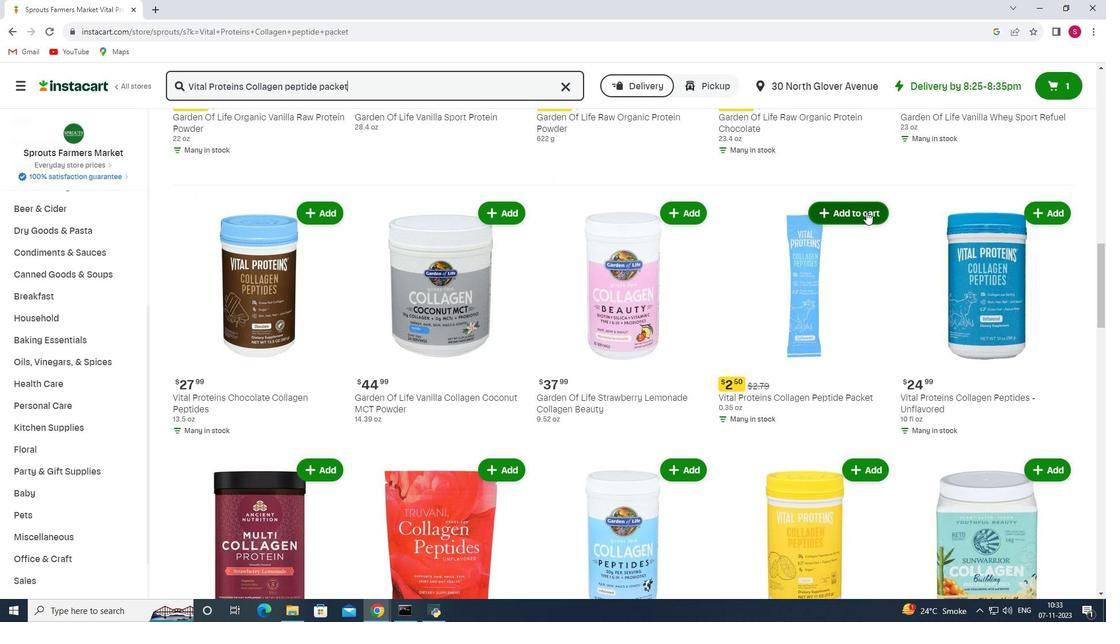 
Action: Mouse pressed left at (866, 211)
Screenshot: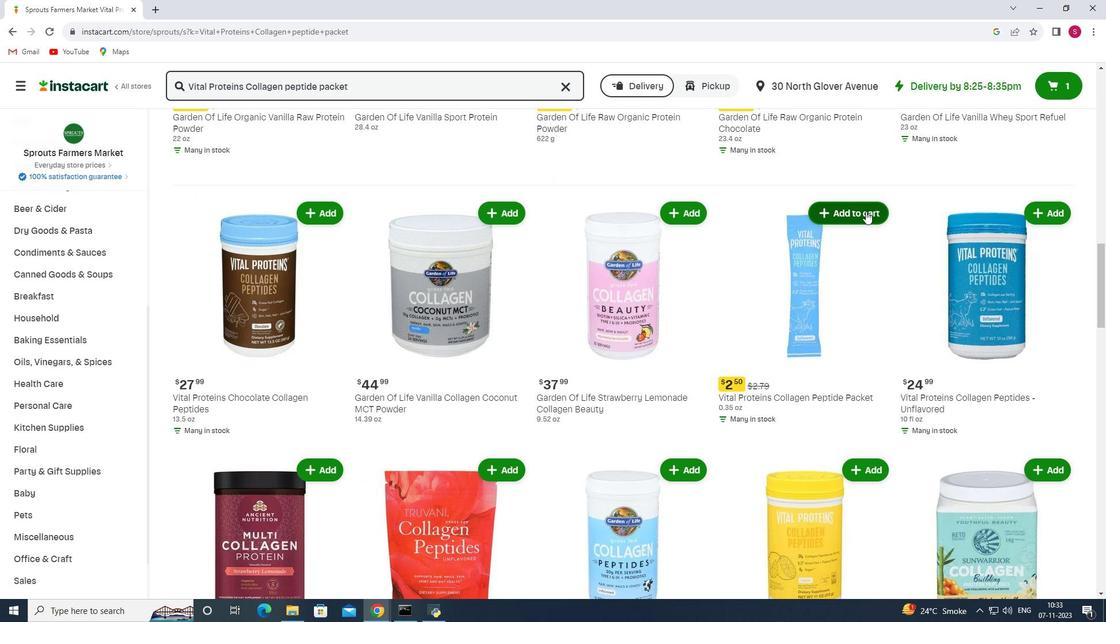 
Action: Mouse moved to (843, 239)
Screenshot: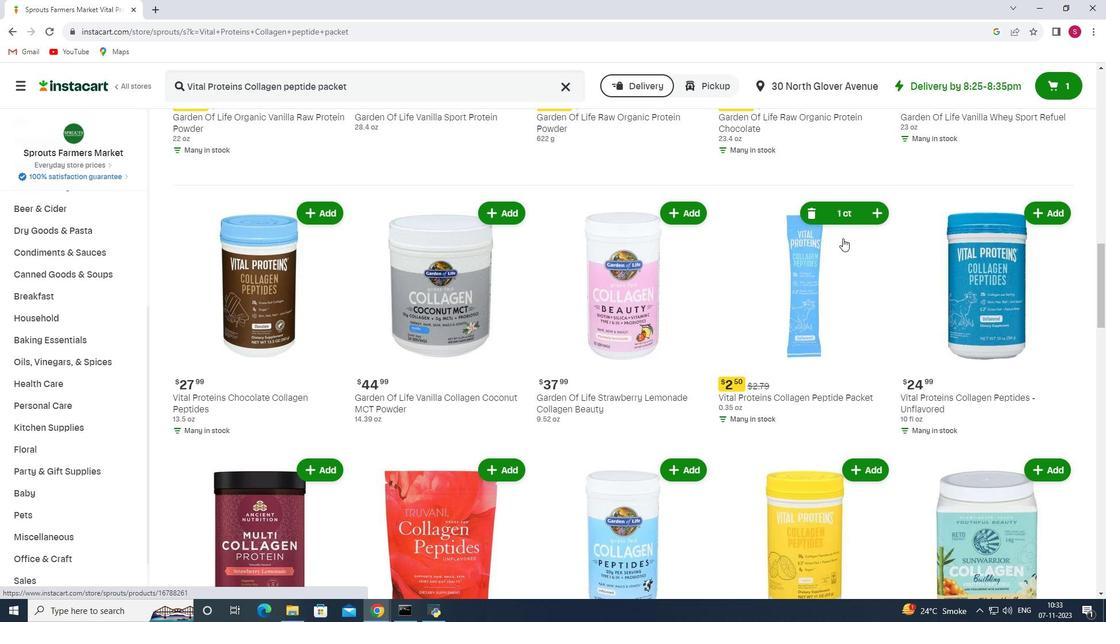 
